 Task: Create a sub task System Test and UAT for the task  Fix issue causing incorrect data to be stored in the database in the project TowerLine , assign it to team member softage.10@softage.net and update the status of the sub task to  On Track  , set the priority of the sub task to Low.
Action: Mouse moved to (43, 351)
Screenshot: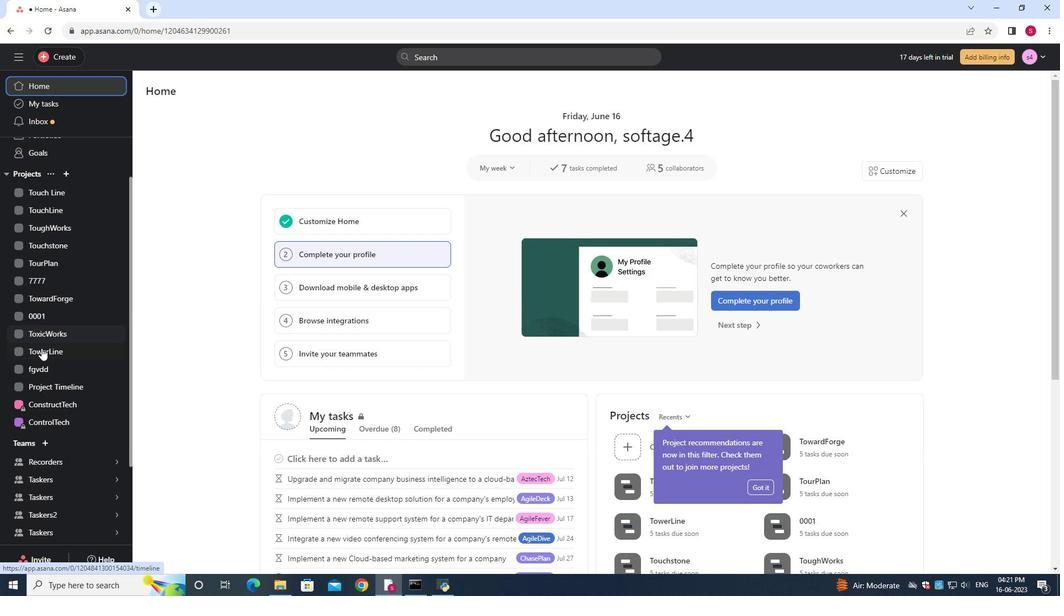 
Action: Mouse pressed left at (43, 351)
Screenshot: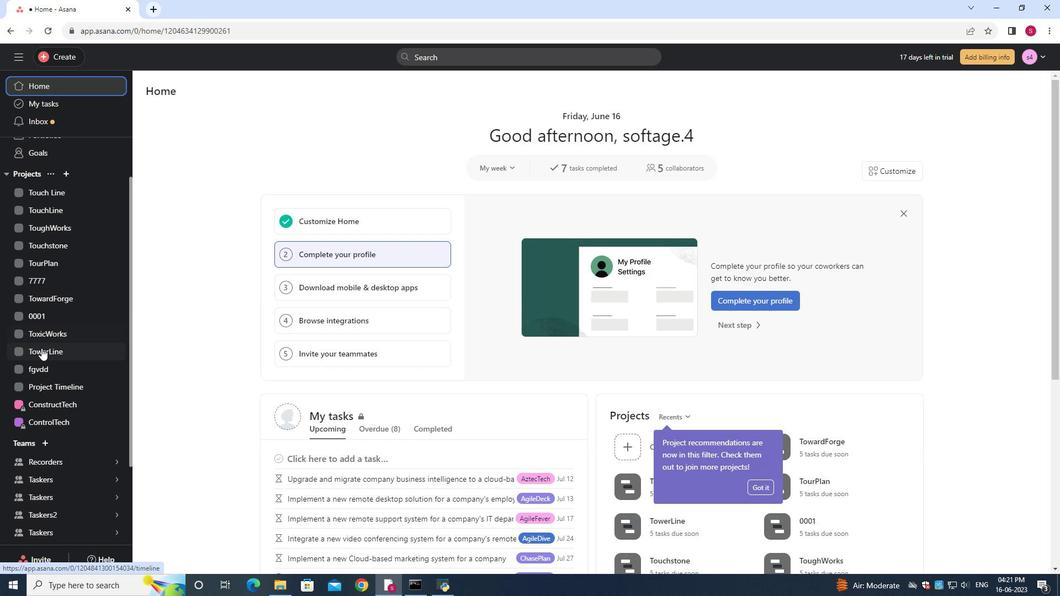 
Action: Mouse moved to (202, 114)
Screenshot: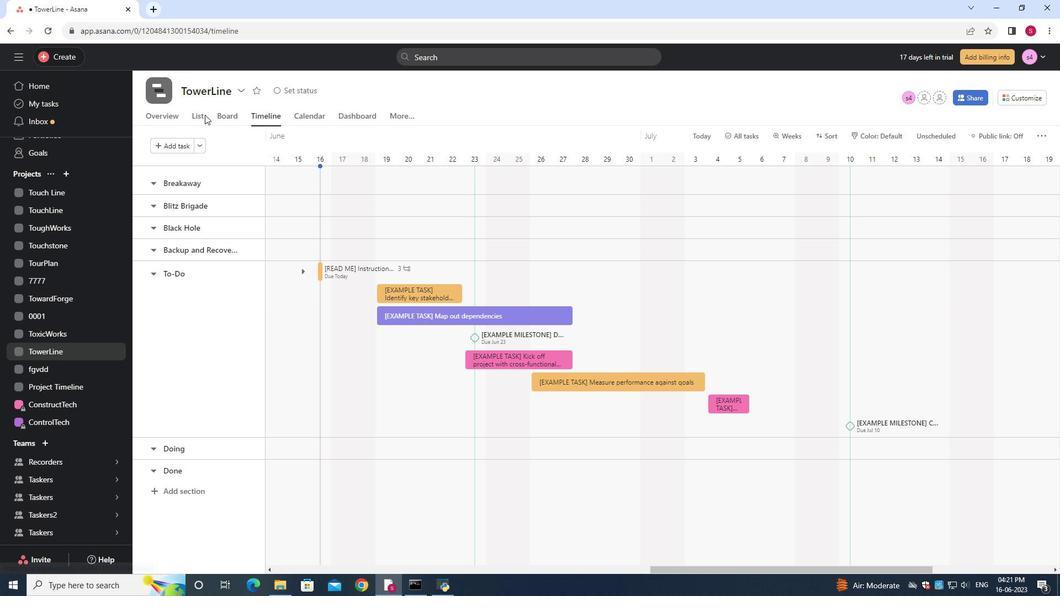 
Action: Mouse pressed left at (202, 114)
Screenshot: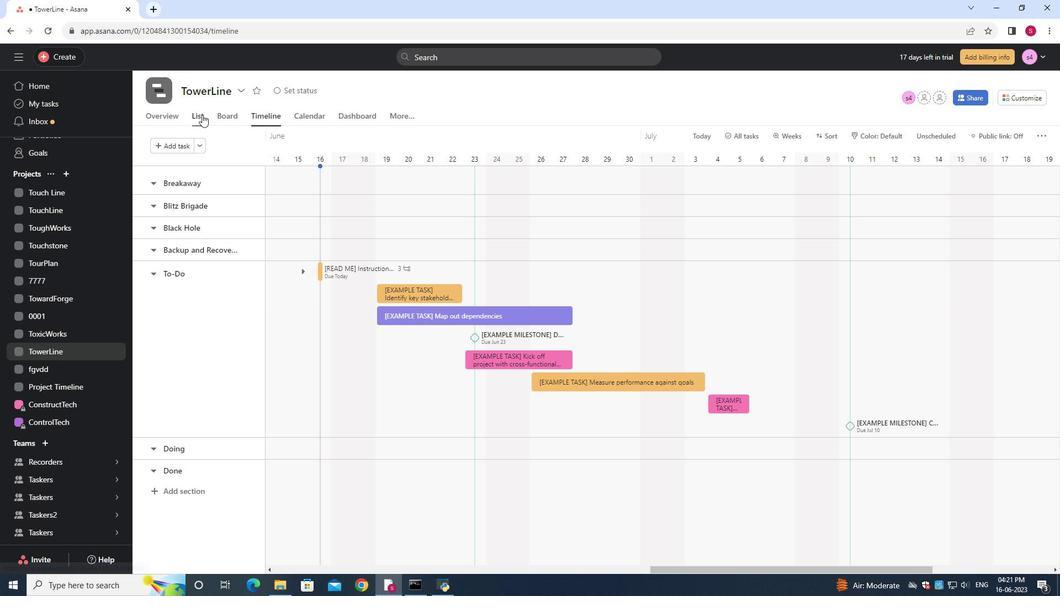 
Action: Mouse moved to (243, 207)
Screenshot: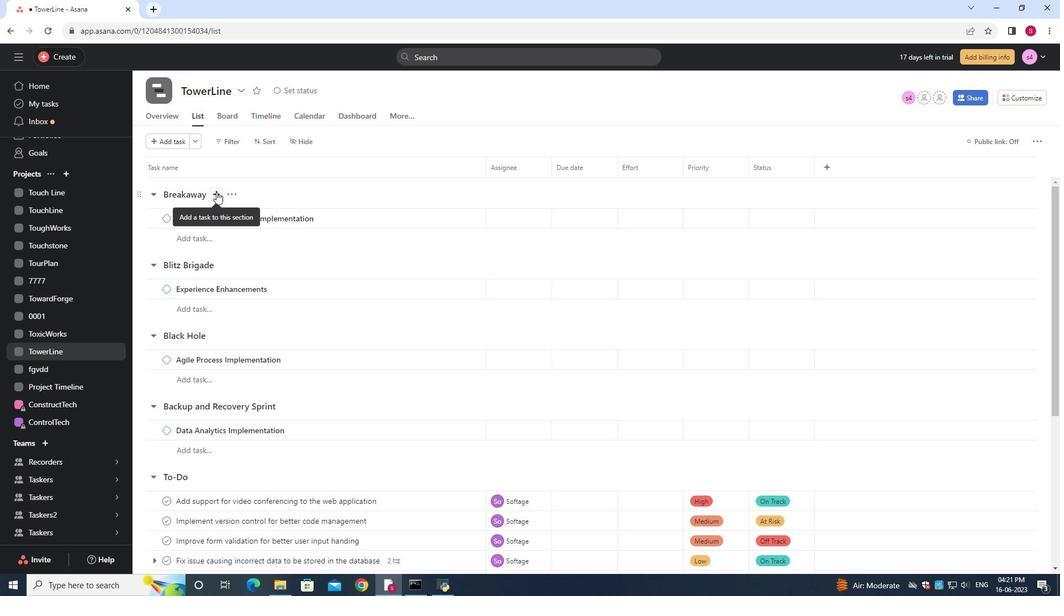 
Action: Mouse scrolled (243, 207) with delta (0, 0)
Screenshot: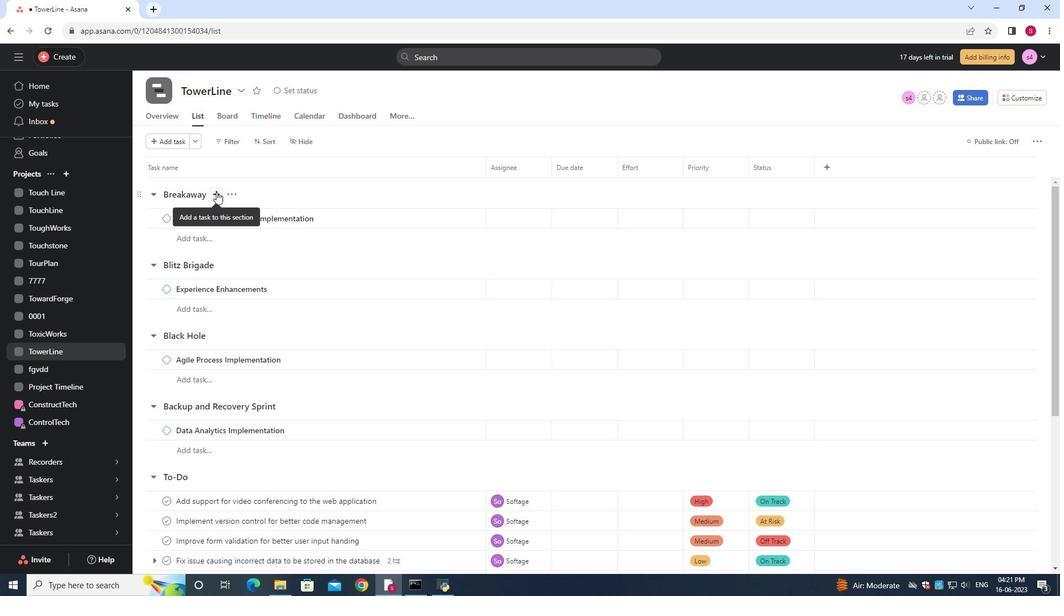 
Action: Mouse moved to (269, 227)
Screenshot: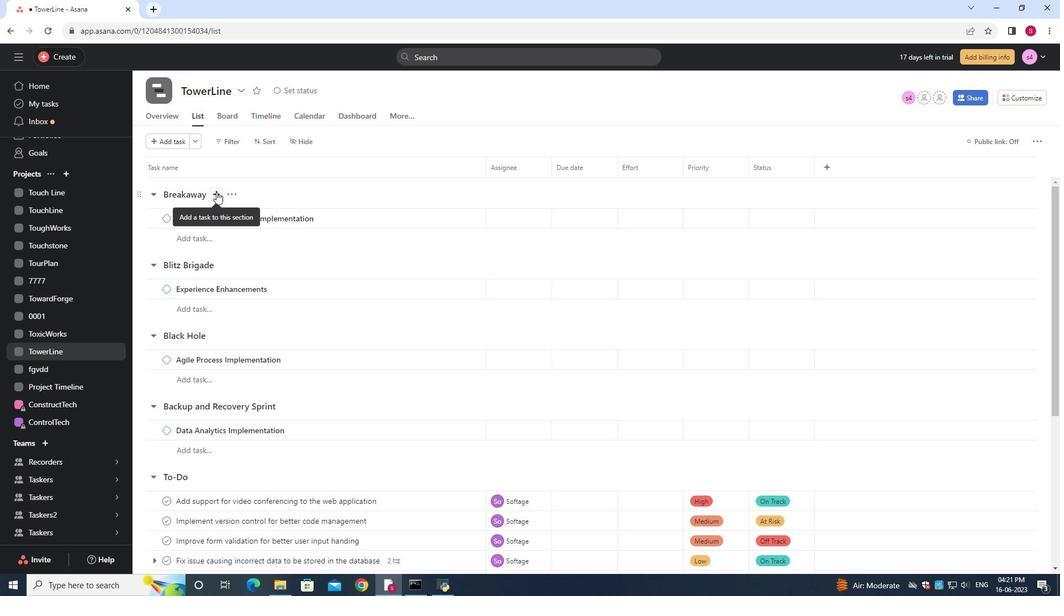 
Action: Mouse scrolled (269, 226) with delta (0, 0)
Screenshot: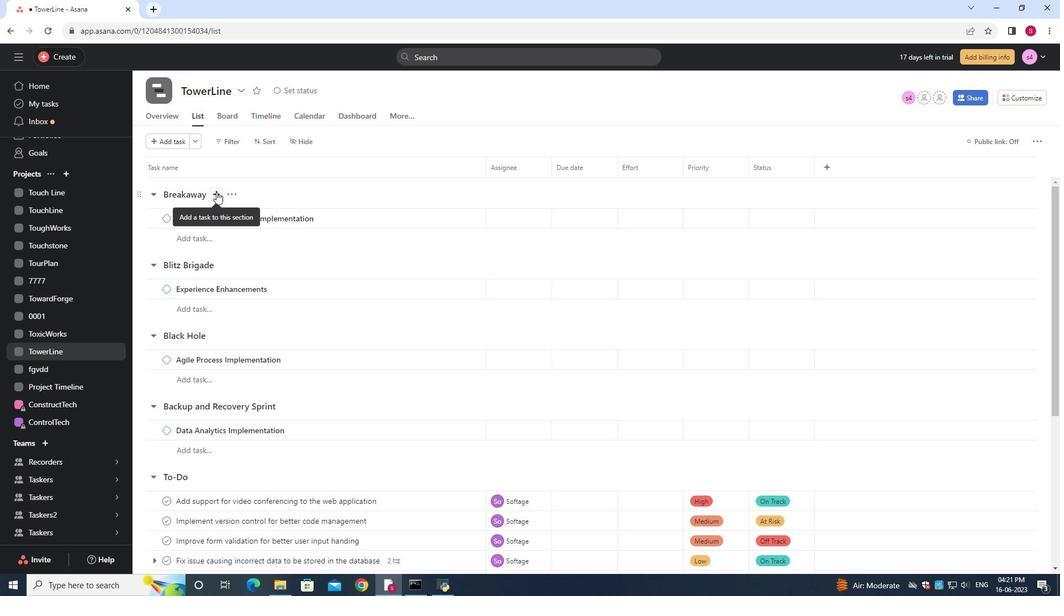 
Action: Mouse moved to (282, 239)
Screenshot: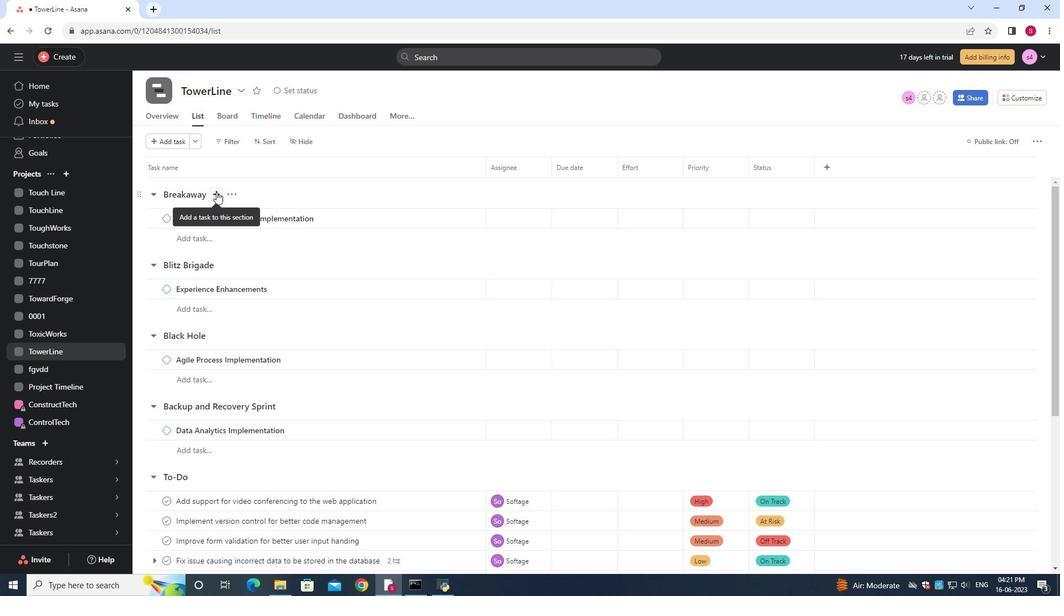 
Action: Mouse scrolled (281, 237) with delta (0, 0)
Screenshot: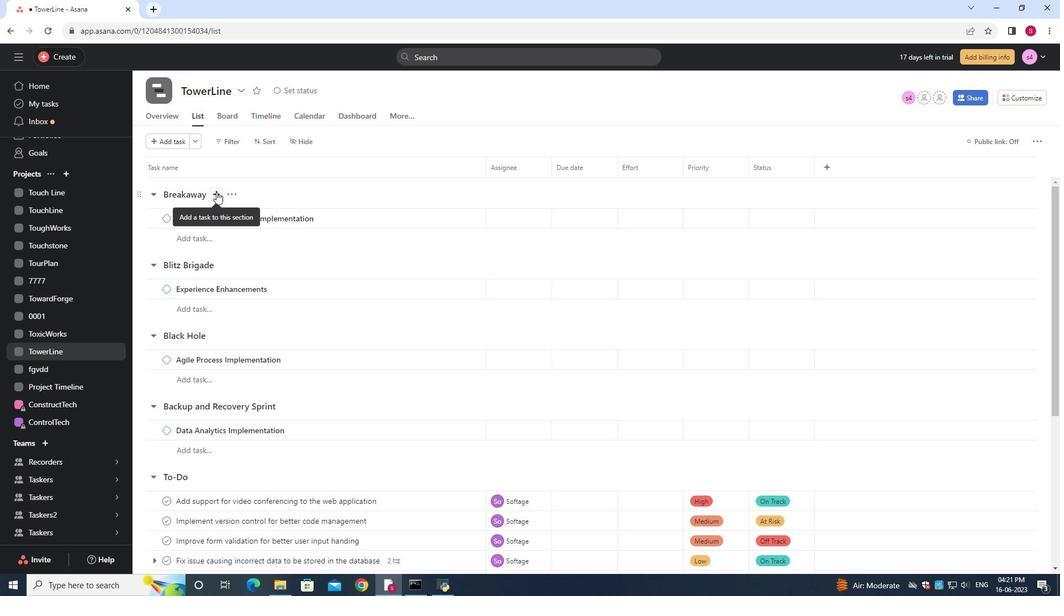 
Action: Mouse moved to (286, 239)
Screenshot: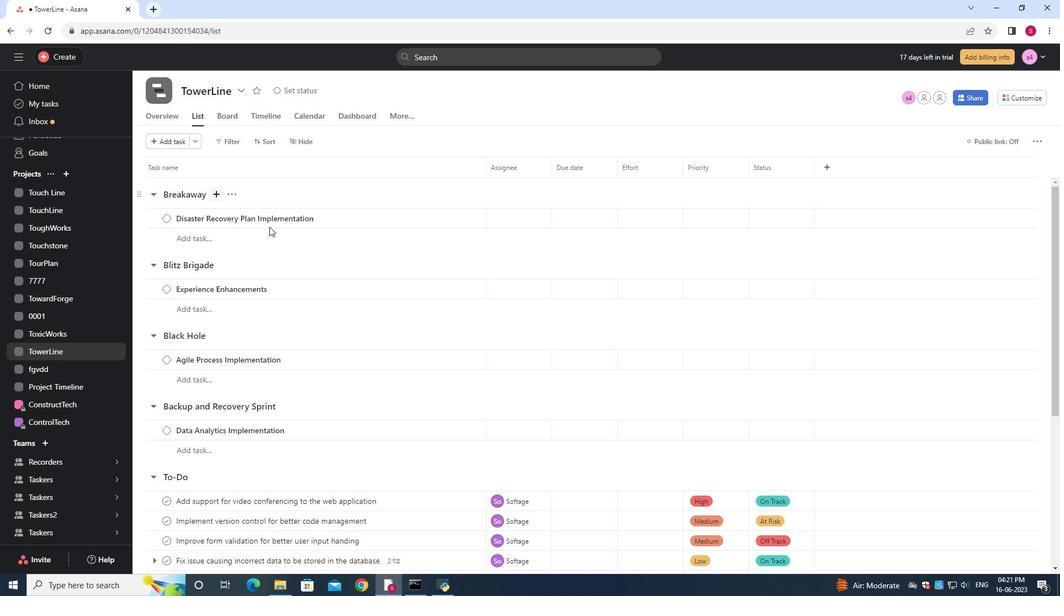 
Action: Mouse scrolled (284, 238) with delta (0, 0)
Screenshot: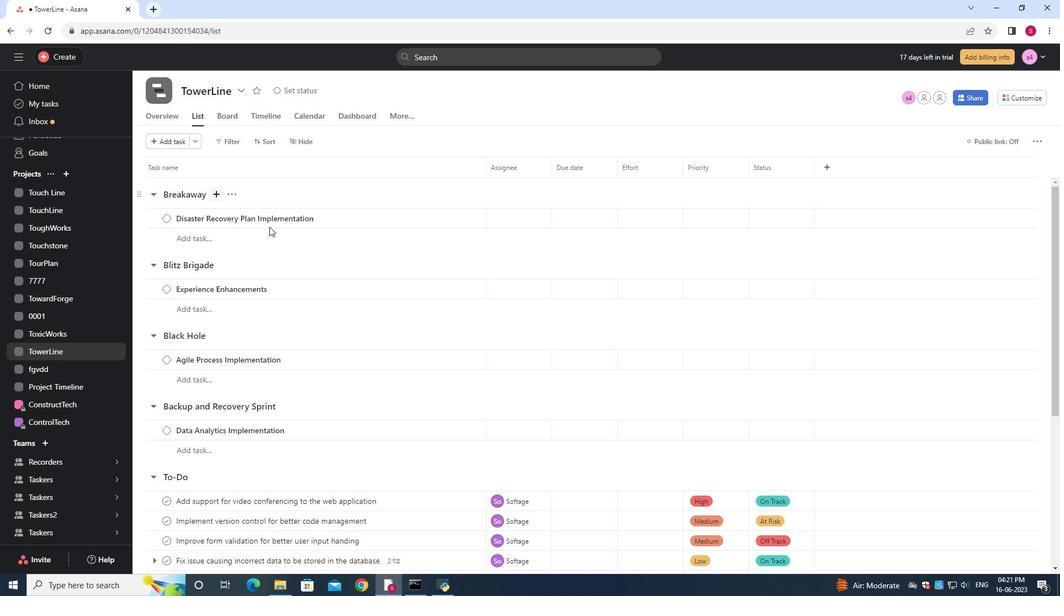
Action: Mouse moved to (291, 238)
Screenshot: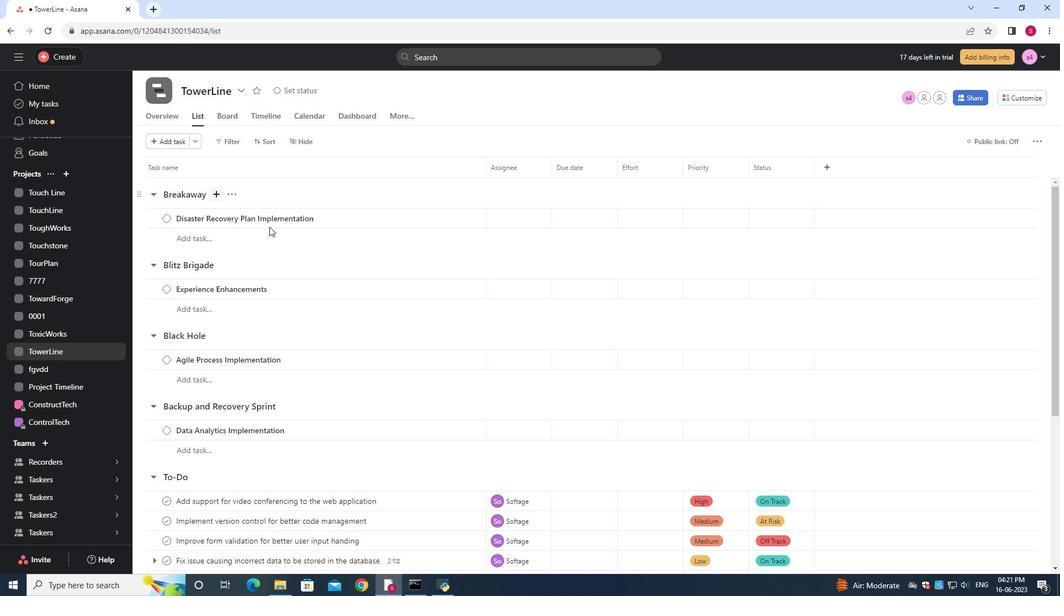 
Action: Mouse scrolled (287, 239) with delta (0, 0)
Screenshot: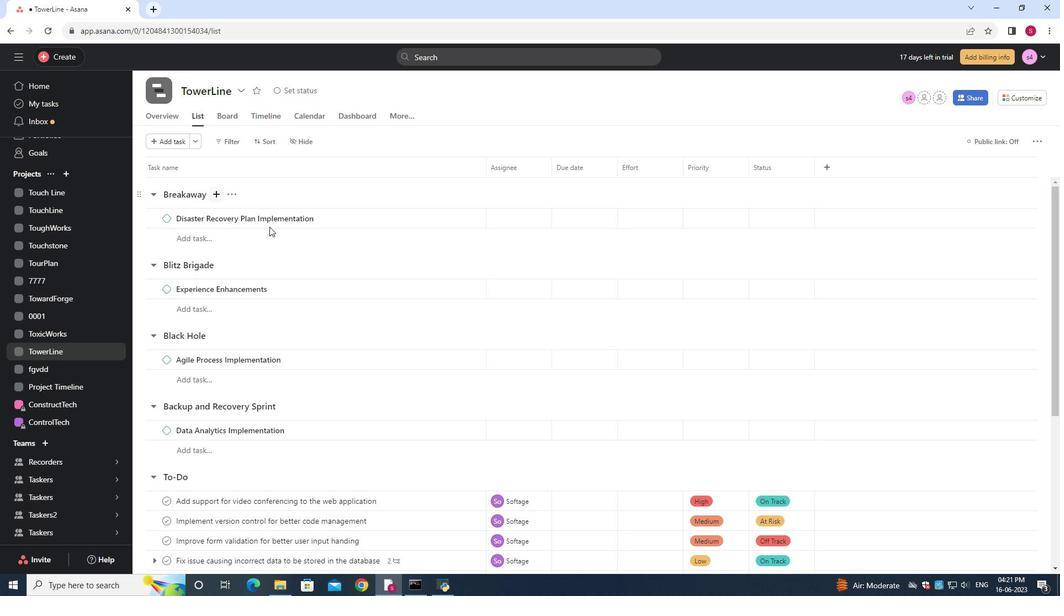 
Action: Mouse moved to (476, 303)
Screenshot: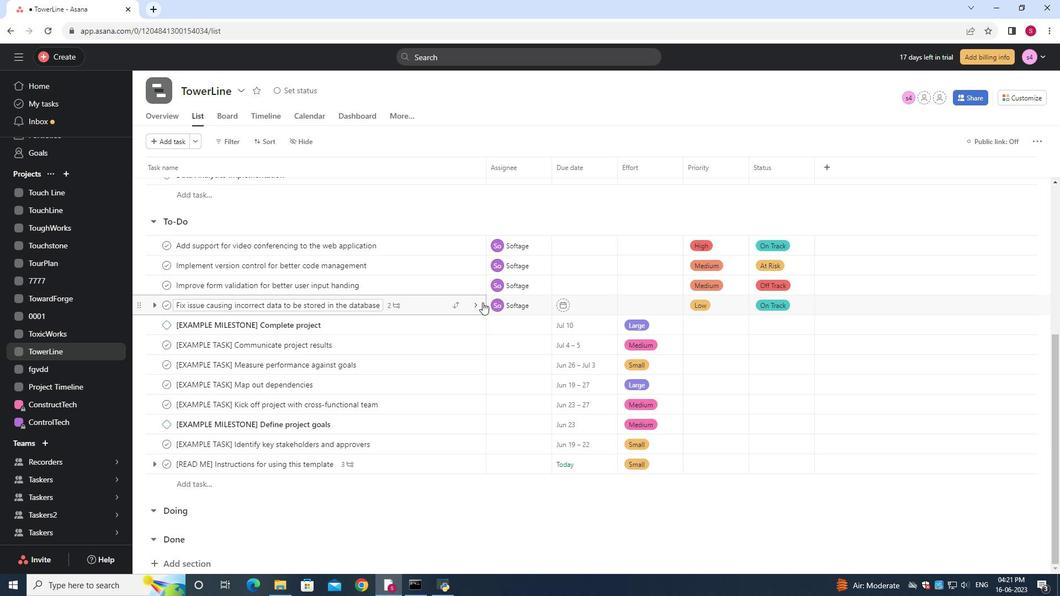 
Action: Mouse pressed left at (476, 303)
Screenshot: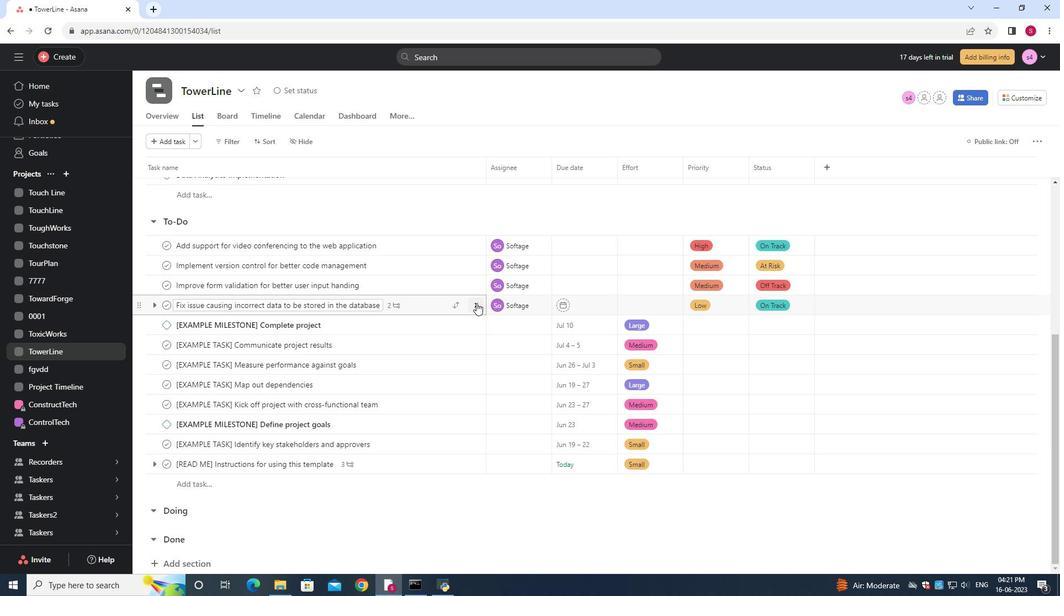 
Action: Mouse moved to (852, 336)
Screenshot: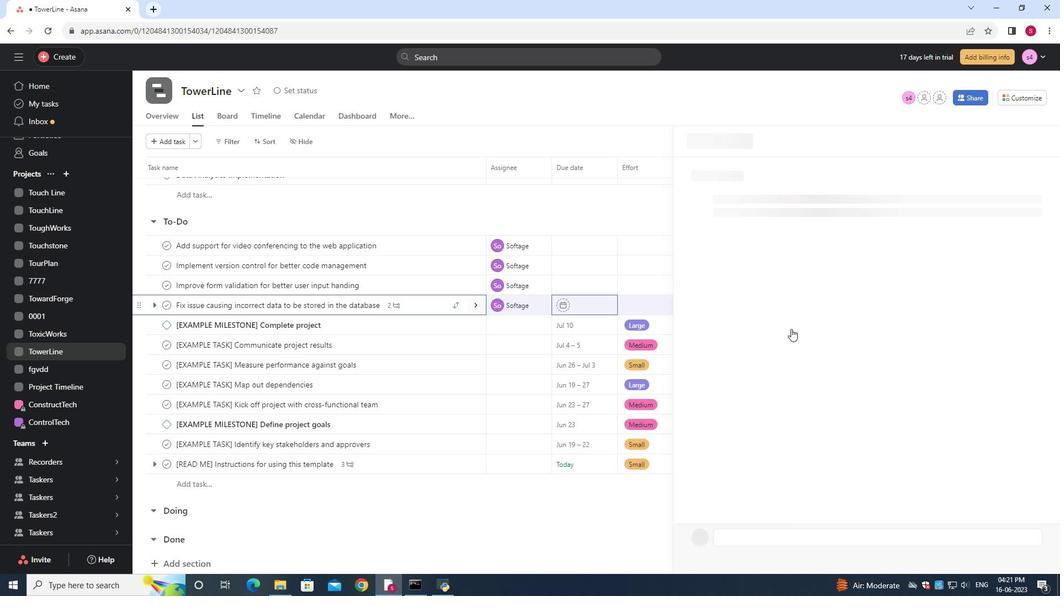 
Action: Mouse scrolled (852, 335) with delta (0, 0)
Screenshot: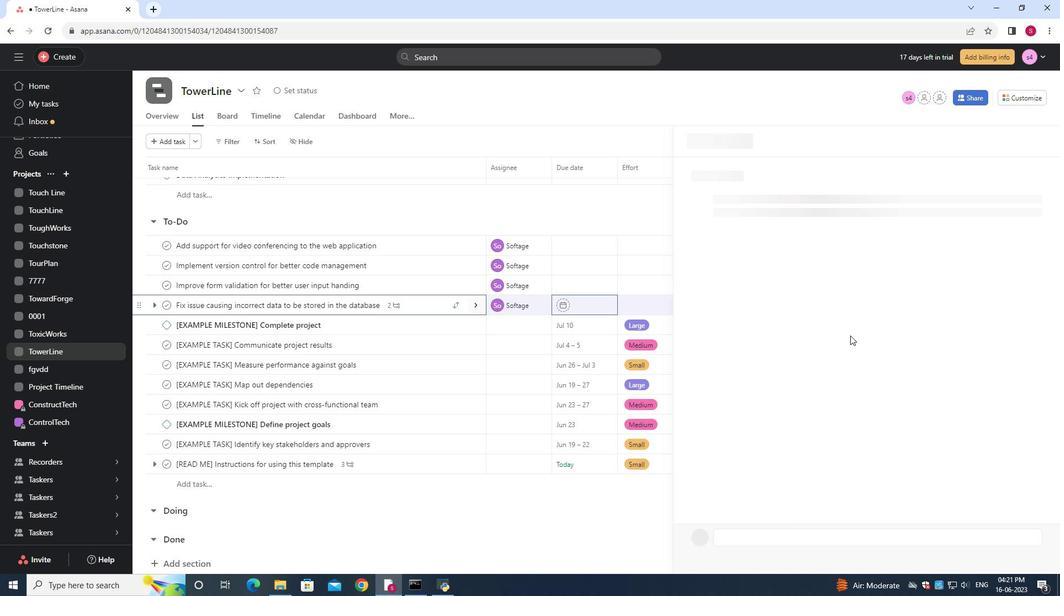 
Action: Mouse moved to (851, 336)
Screenshot: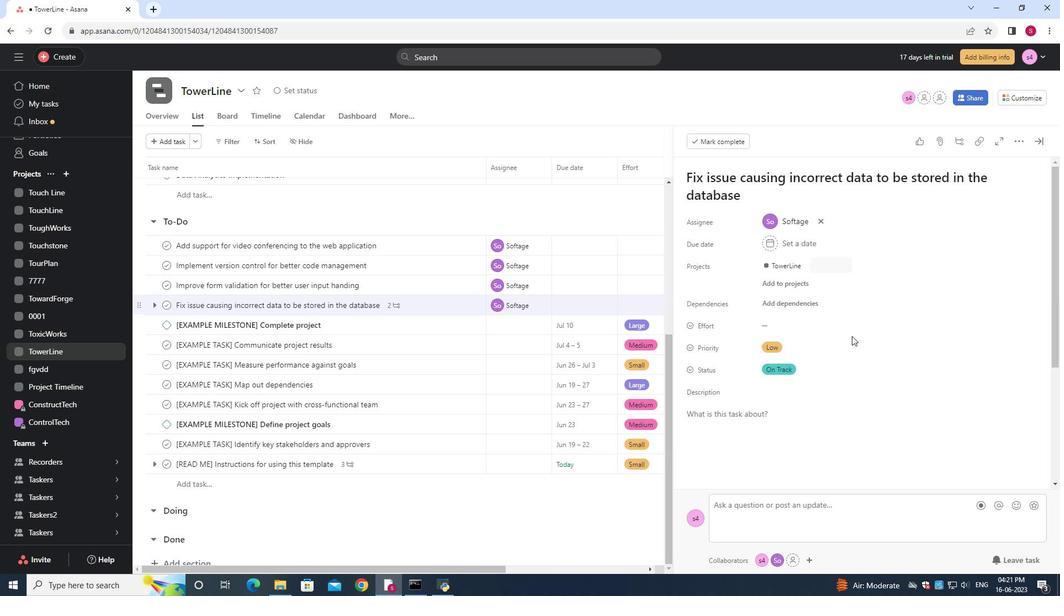 
Action: Mouse scrolled (851, 335) with delta (0, 0)
Screenshot: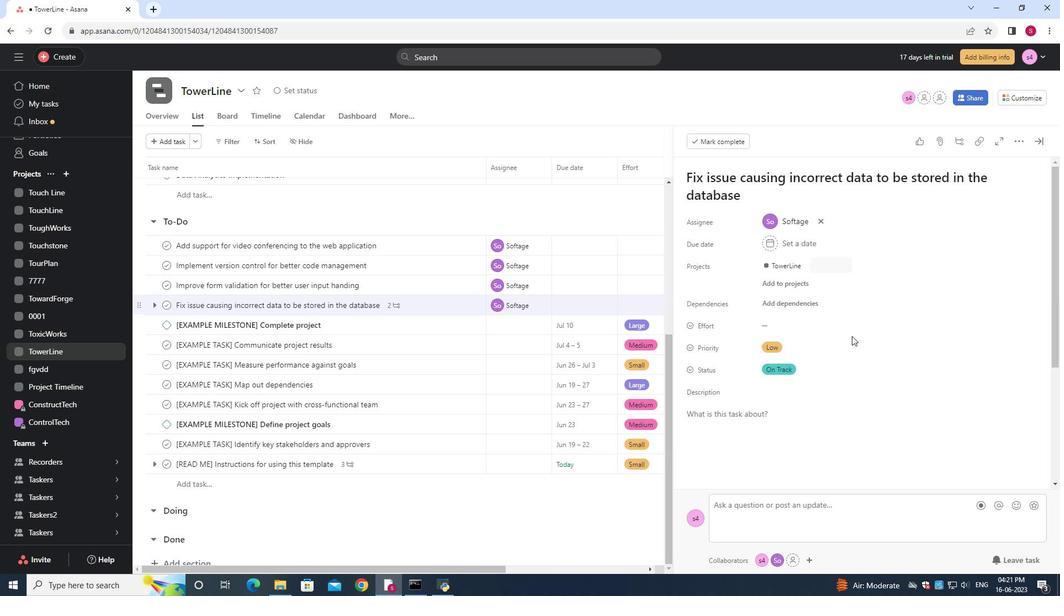 
Action: Mouse moved to (851, 336)
Screenshot: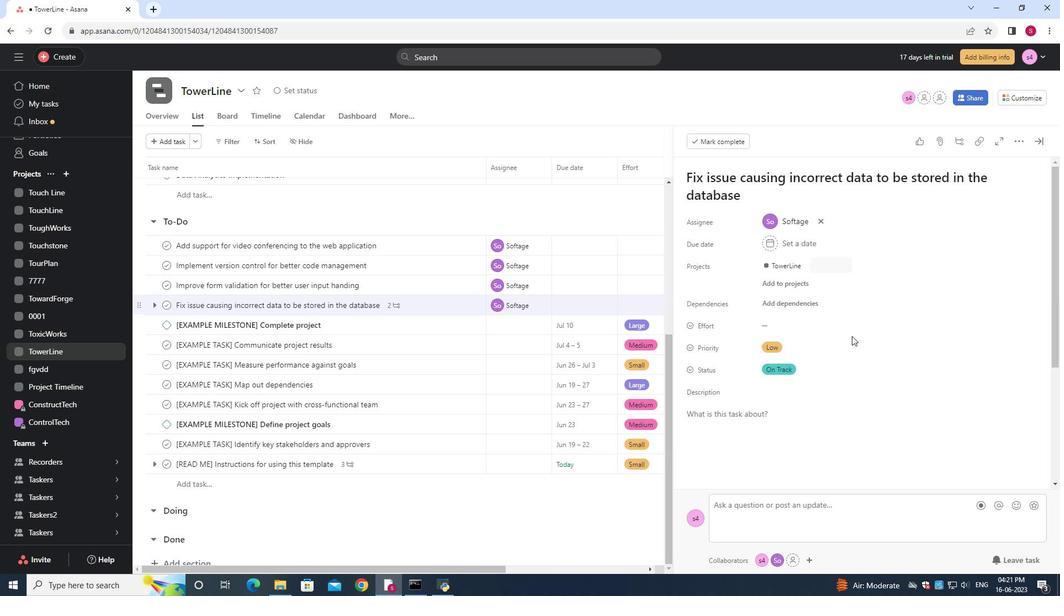 
Action: Mouse scrolled (851, 335) with delta (0, 0)
Screenshot: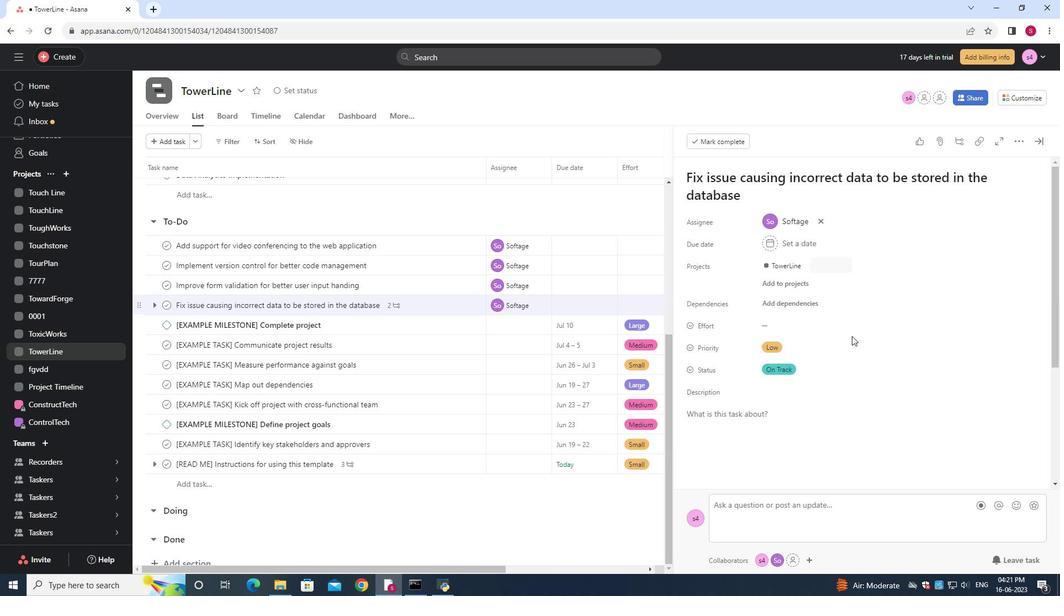 
Action: Mouse moved to (850, 336)
Screenshot: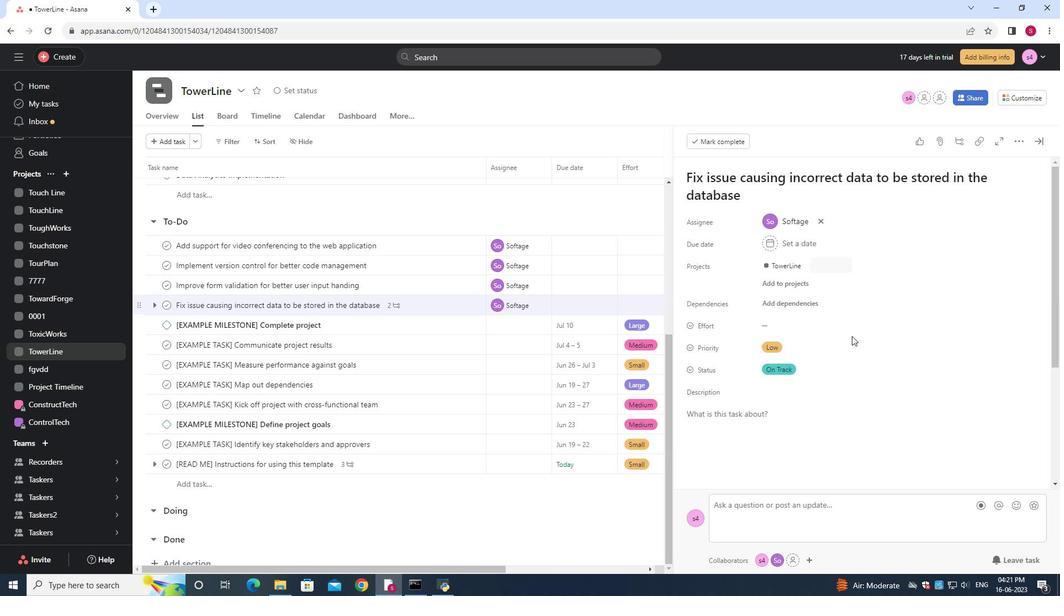 
Action: Mouse scrolled (851, 335) with delta (0, 0)
Screenshot: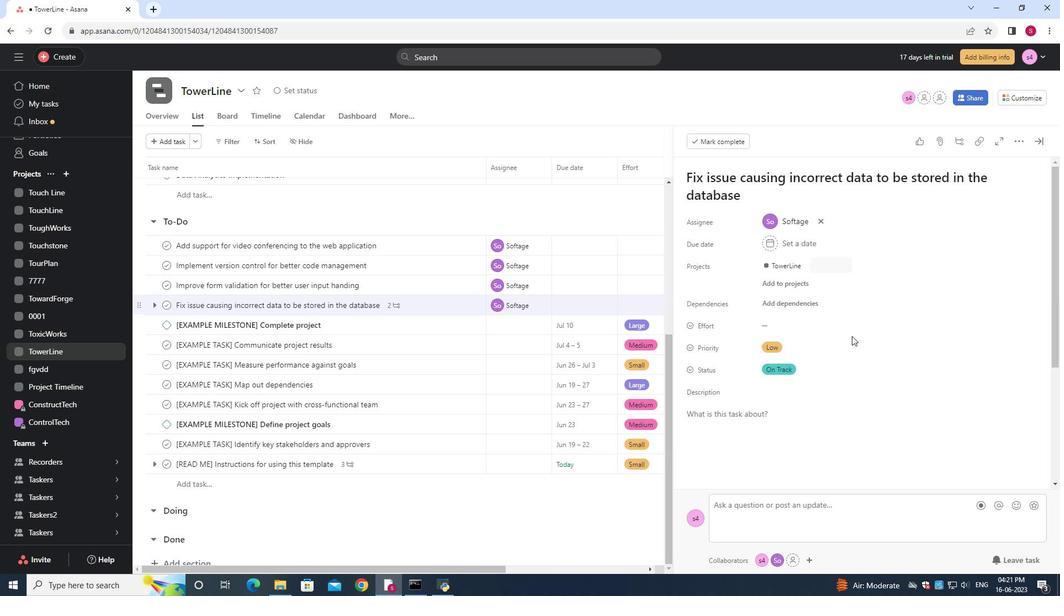 
Action: Mouse moved to (850, 336)
Screenshot: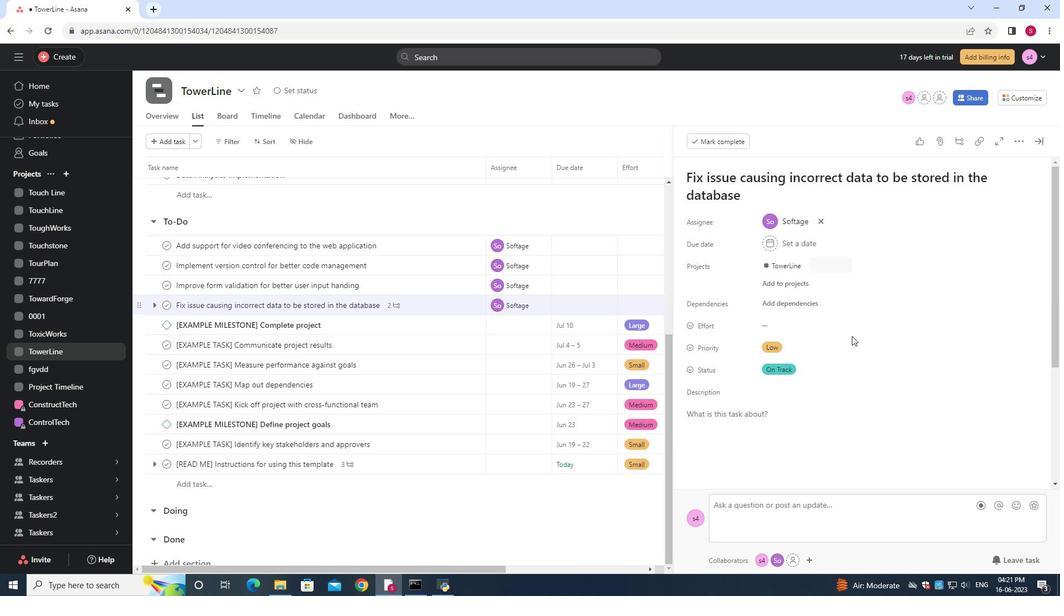 
Action: Mouse scrolled (850, 335) with delta (0, 0)
Screenshot: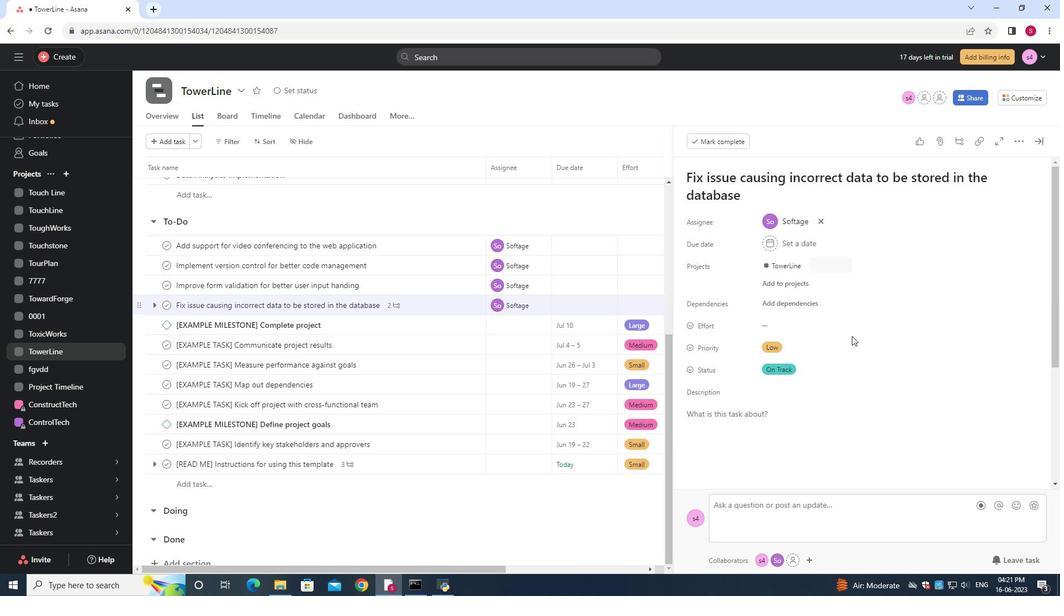 
Action: Mouse moved to (849, 335)
Screenshot: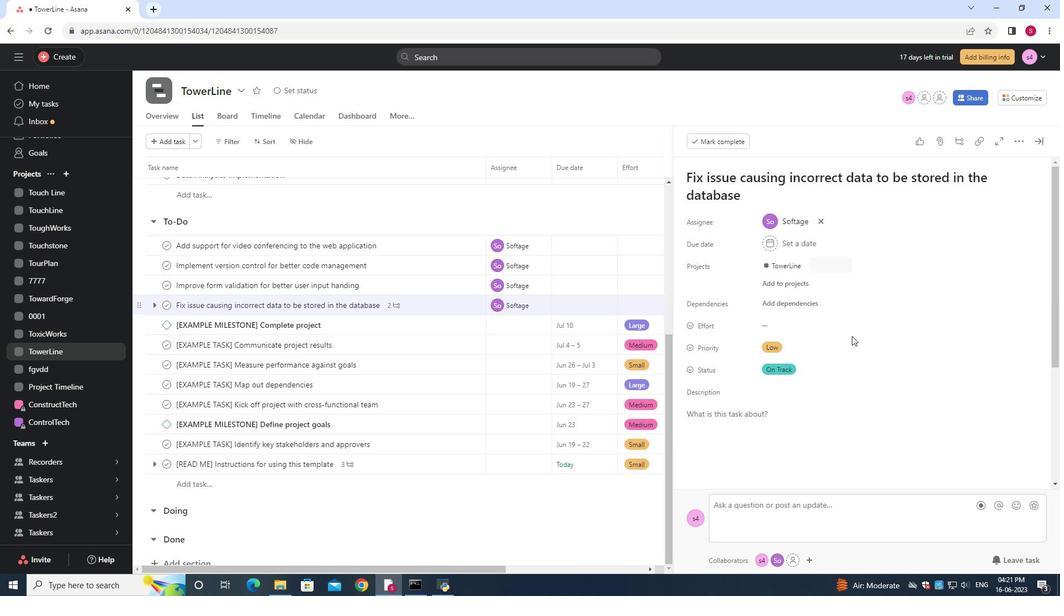 
Action: Mouse scrolled (850, 335) with delta (0, 0)
Screenshot: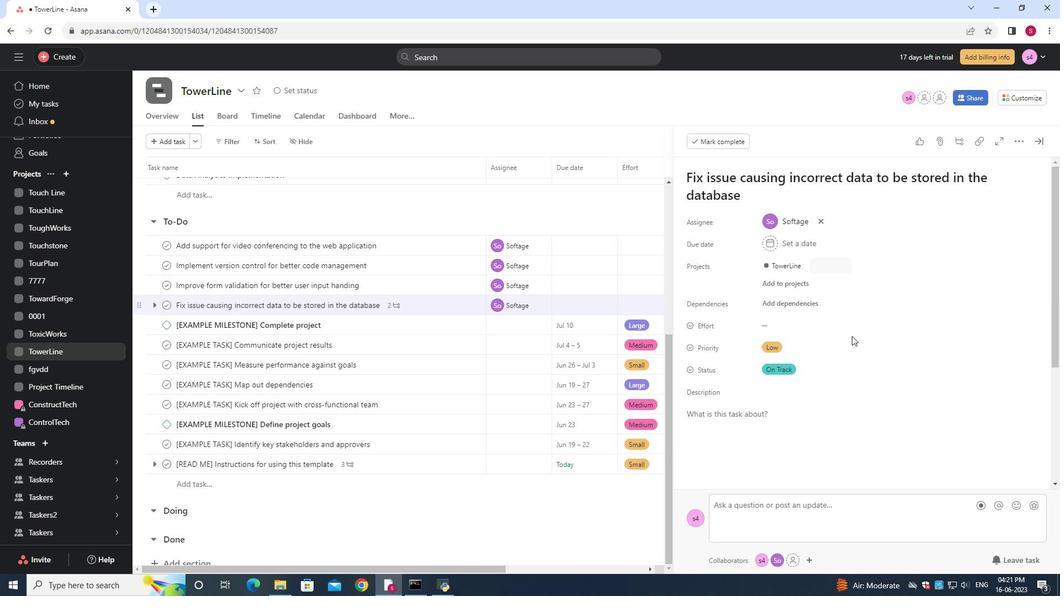 
Action: Mouse moved to (842, 333)
Screenshot: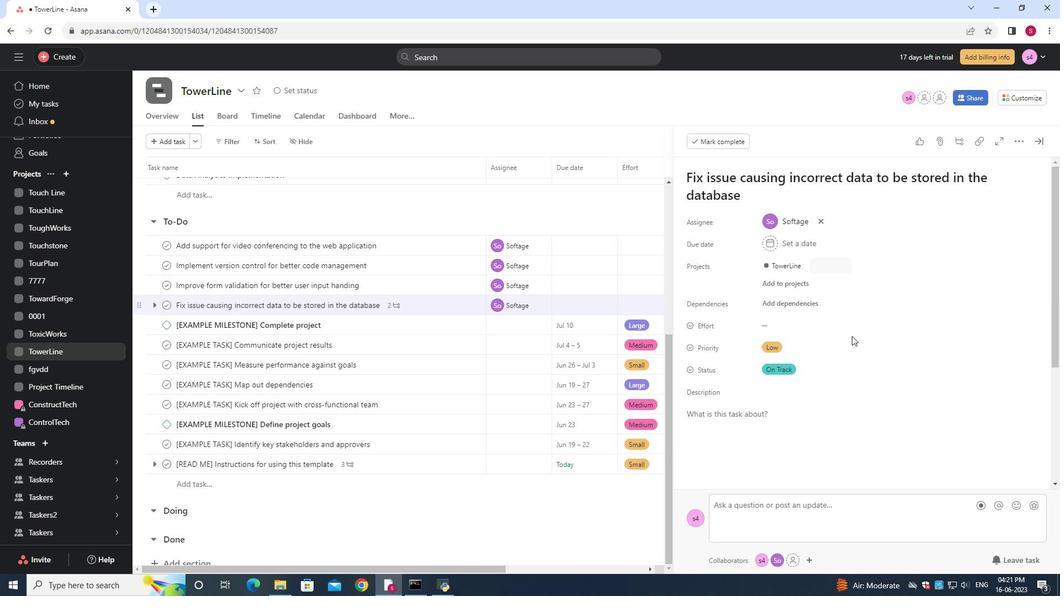 
Action: Mouse scrolled (848, 334) with delta (0, 0)
Screenshot: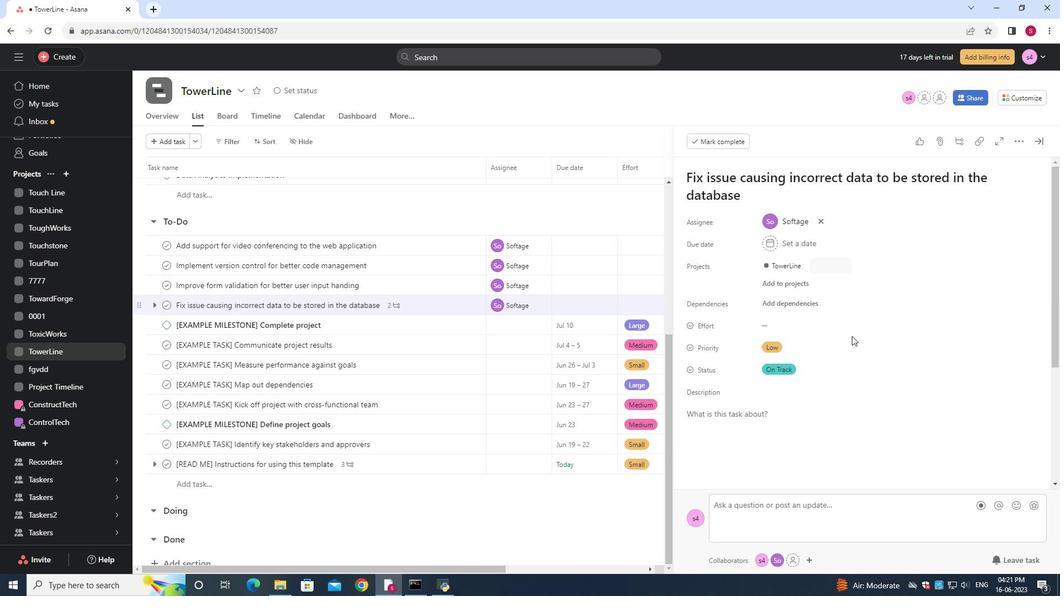 
Action: Mouse moved to (781, 346)
Screenshot: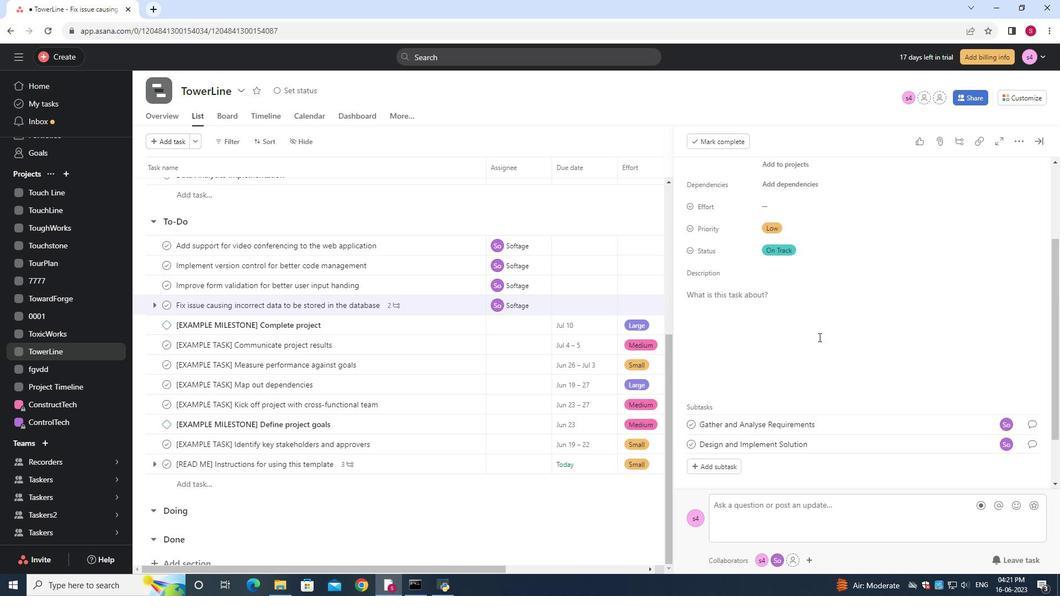 
Action: Mouse scrolled (781, 346) with delta (0, 0)
Screenshot: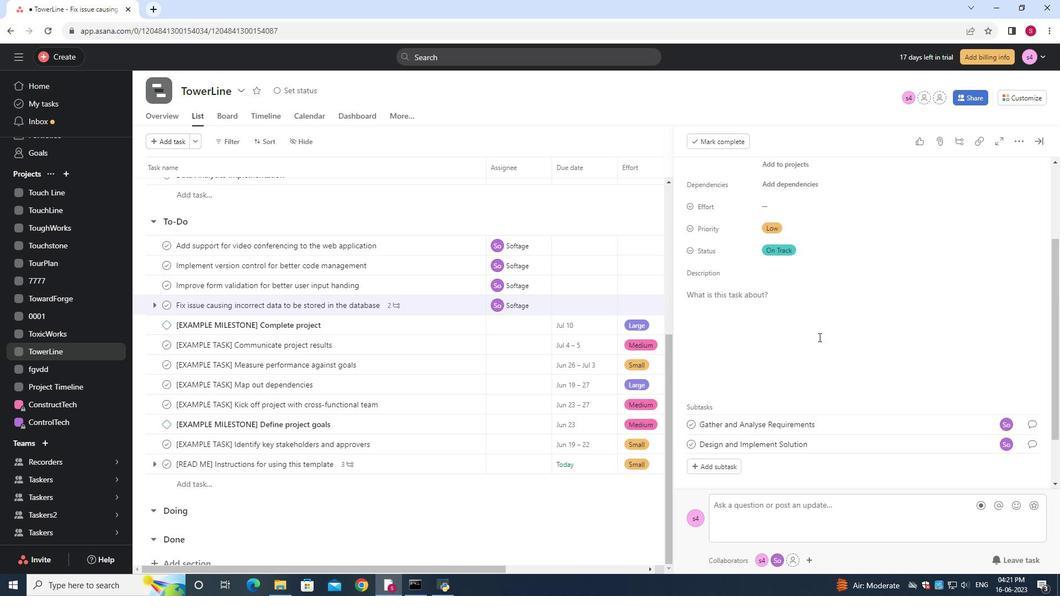 
Action: Mouse moved to (781, 348)
Screenshot: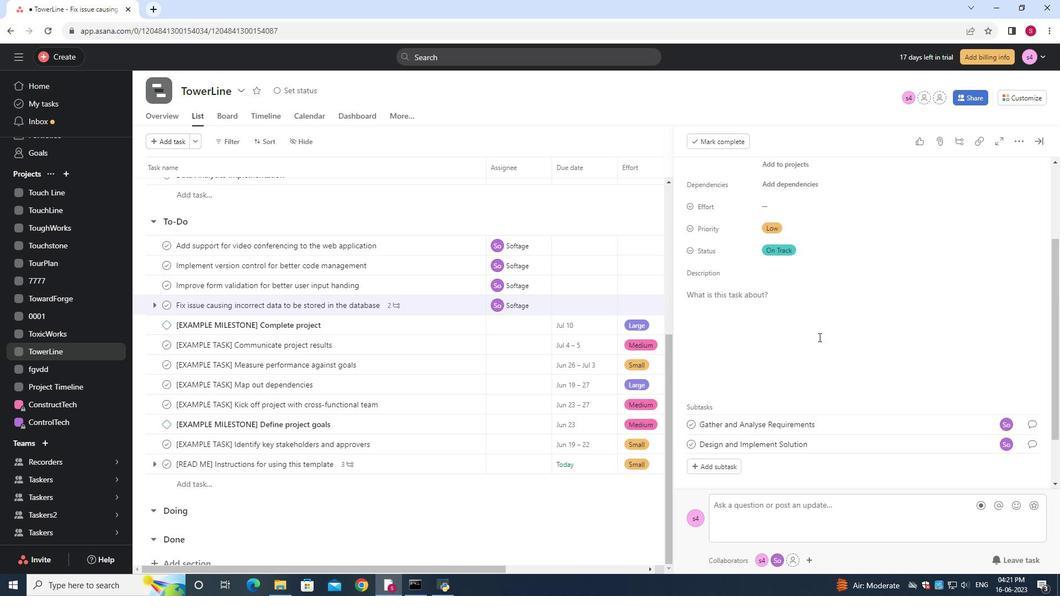 
Action: Mouse scrolled (781, 347) with delta (0, 0)
Screenshot: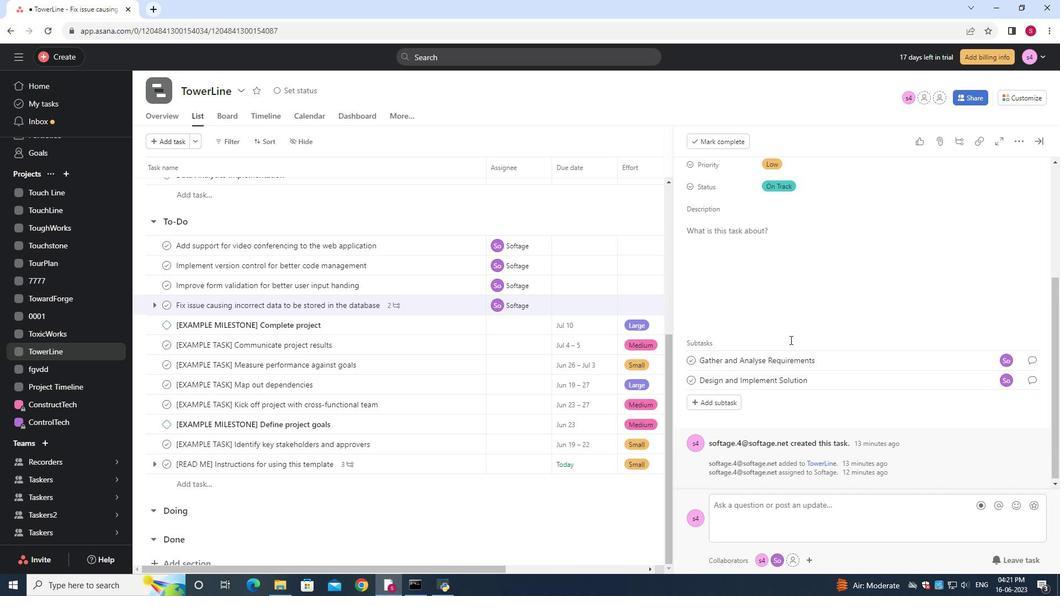 
Action: Mouse moved to (781, 348)
Screenshot: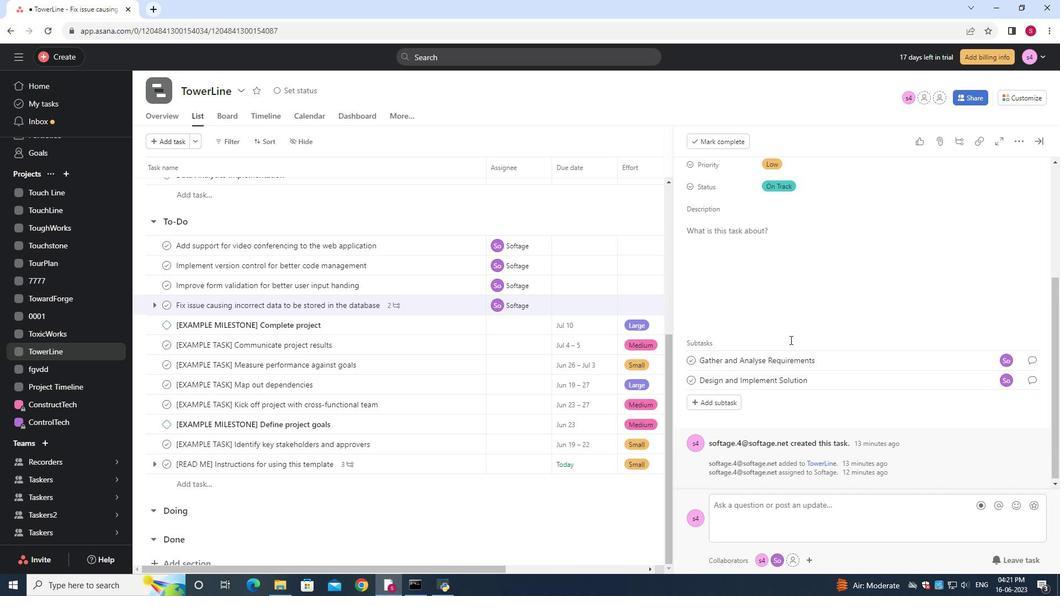 
Action: Mouse scrolled (781, 348) with delta (0, 0)
Screenshot: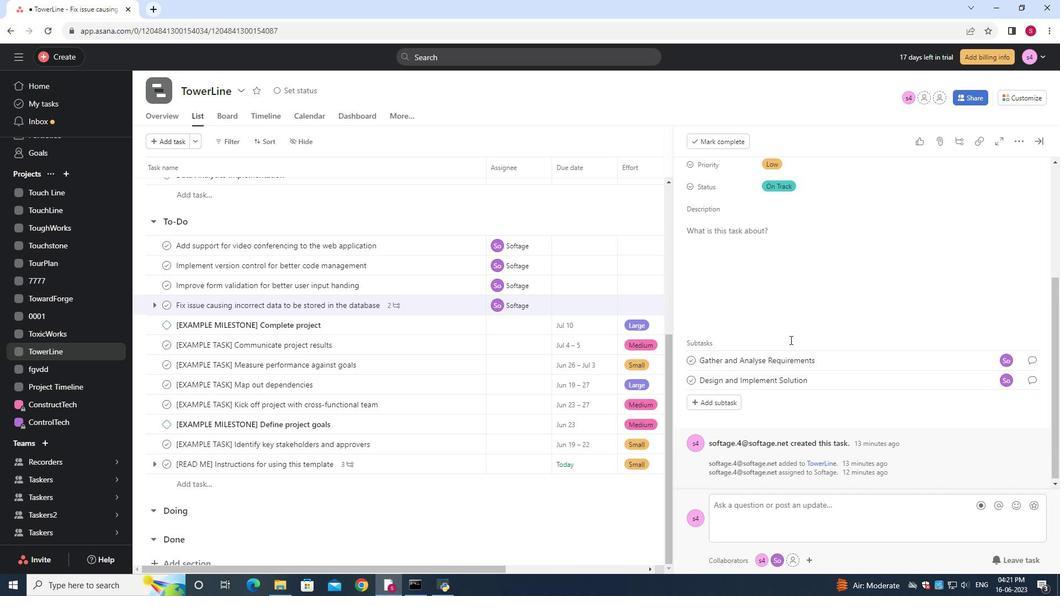 
Action: Mouse moved to (781, 349)
Screenshot: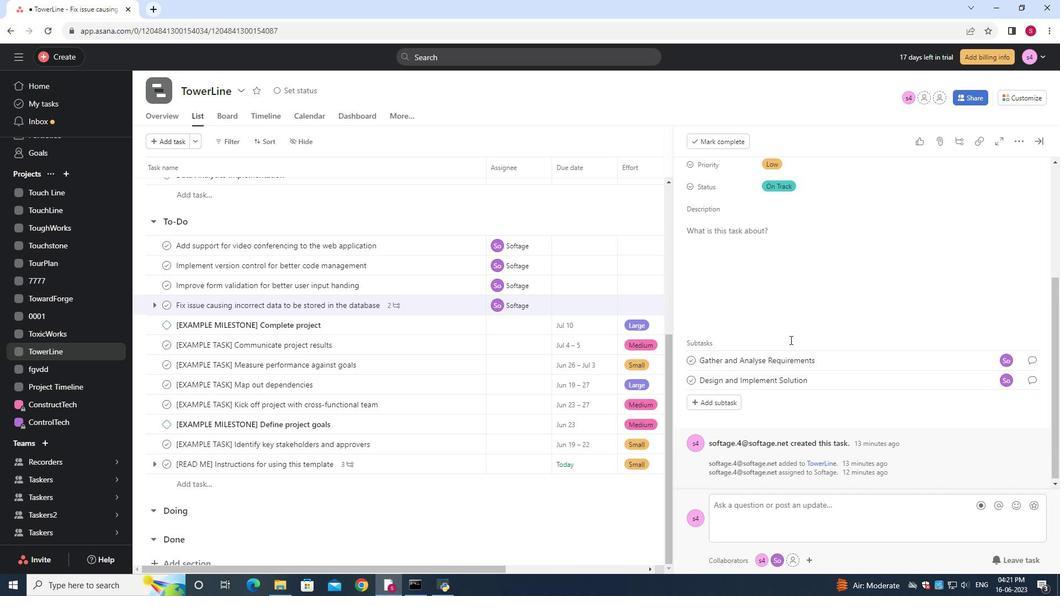 
Action: Mouse scrolled (781, 348) with delta (0, 0)
Screenshot: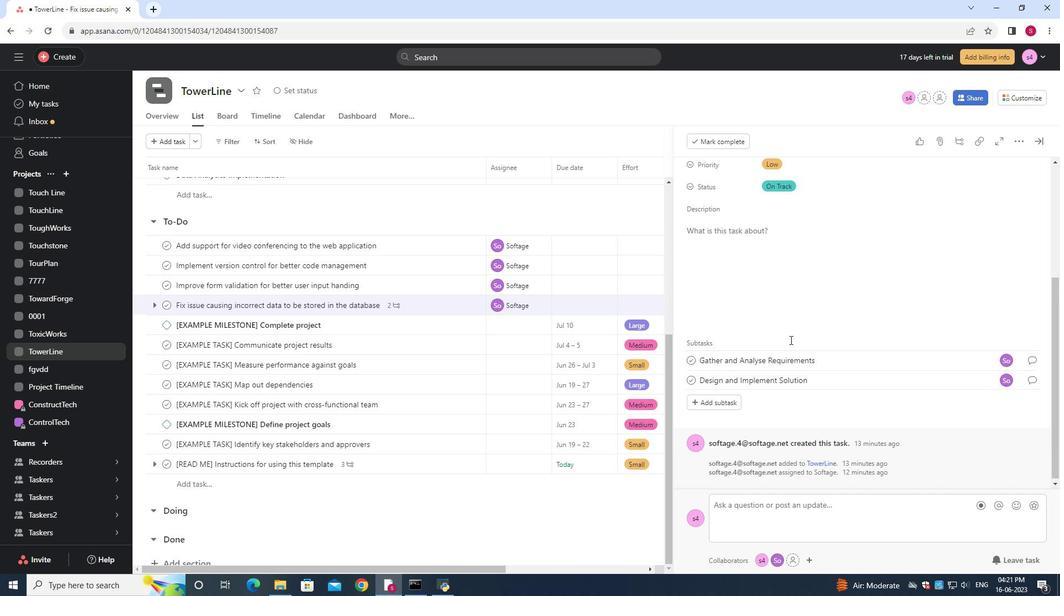 
Action: Mouse moved to (781, 349)
Screenshot: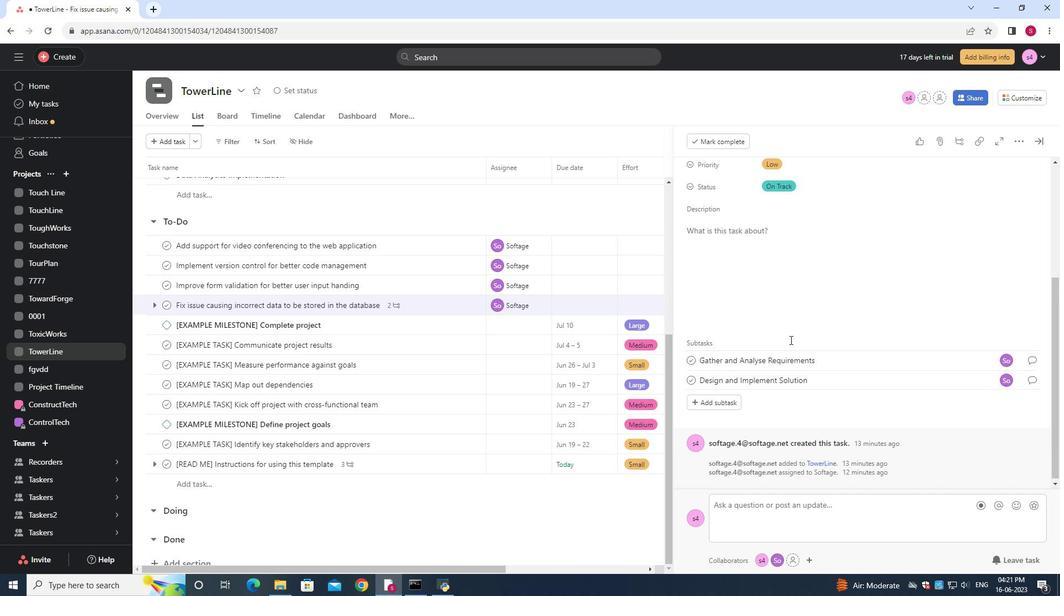 
Action: Mouse scrolled (781, 348) with delta (0, 0)
Screenshot: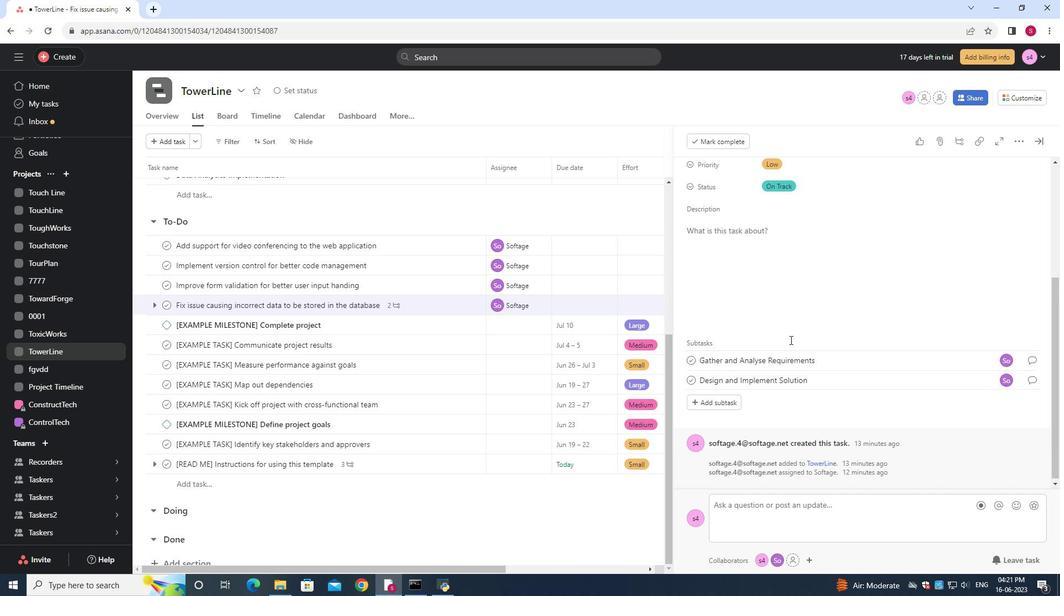 
Action: Mouse scrolled (781, 348) with delta (0, 0)
Screenshot: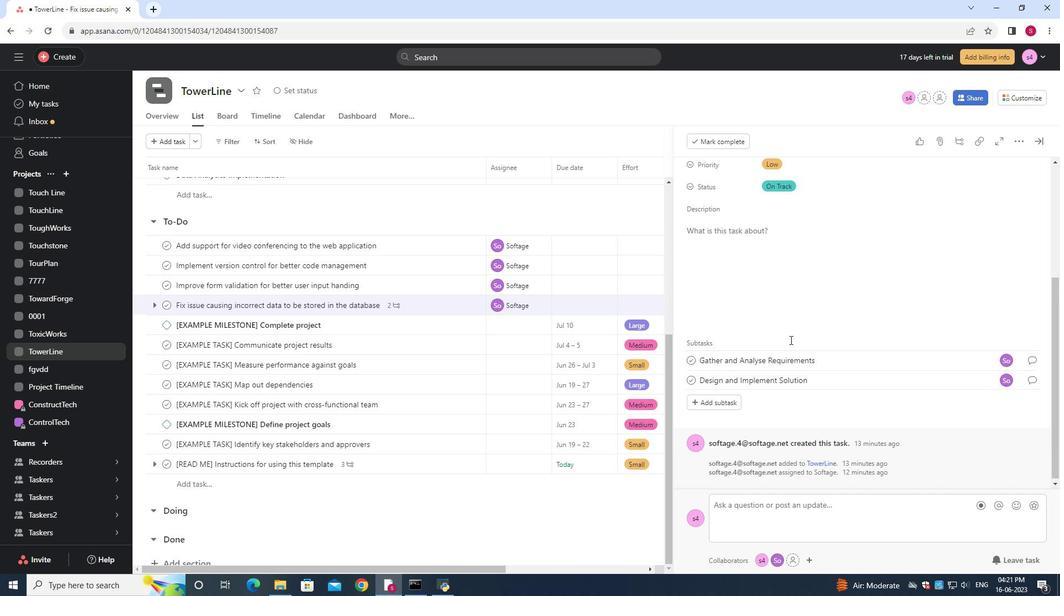 
Action: Mouse moved to (716, 397)
Screenshot: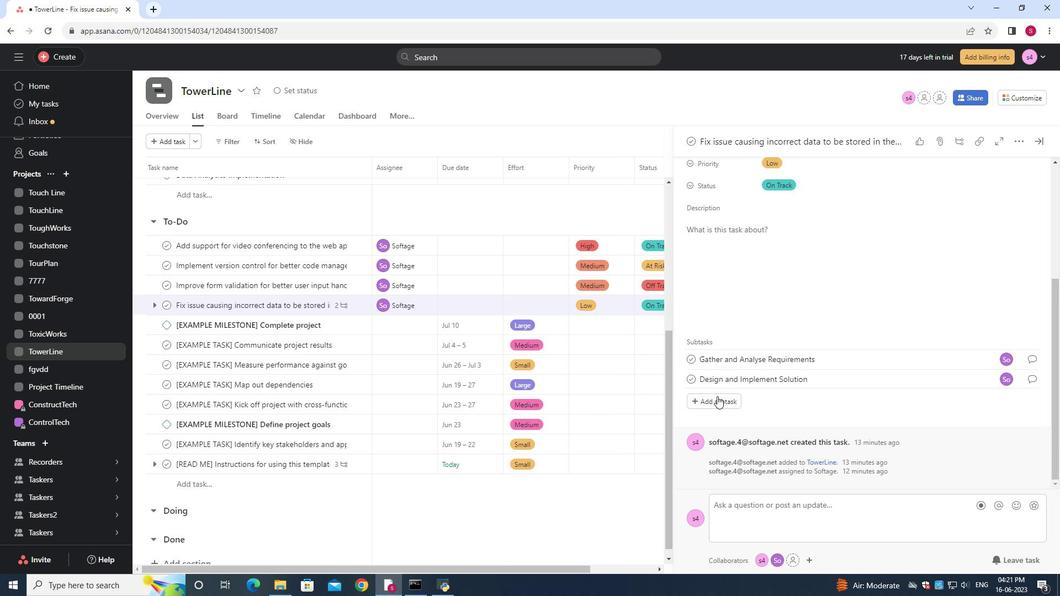 
Action: Mouse pressed left at (716, 397)
Screenshot: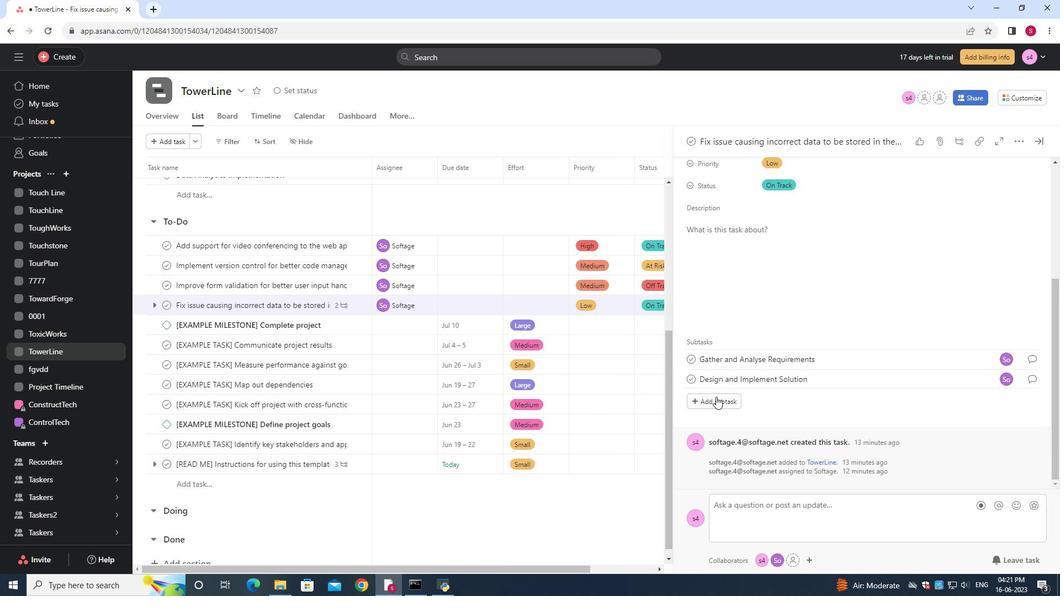 
Action: Key pressed <Key.shift>System<Key.space><Key.shift><Key.shift>Test<Key.space>and<Key.space><Key.shift>UAT
Screenshot: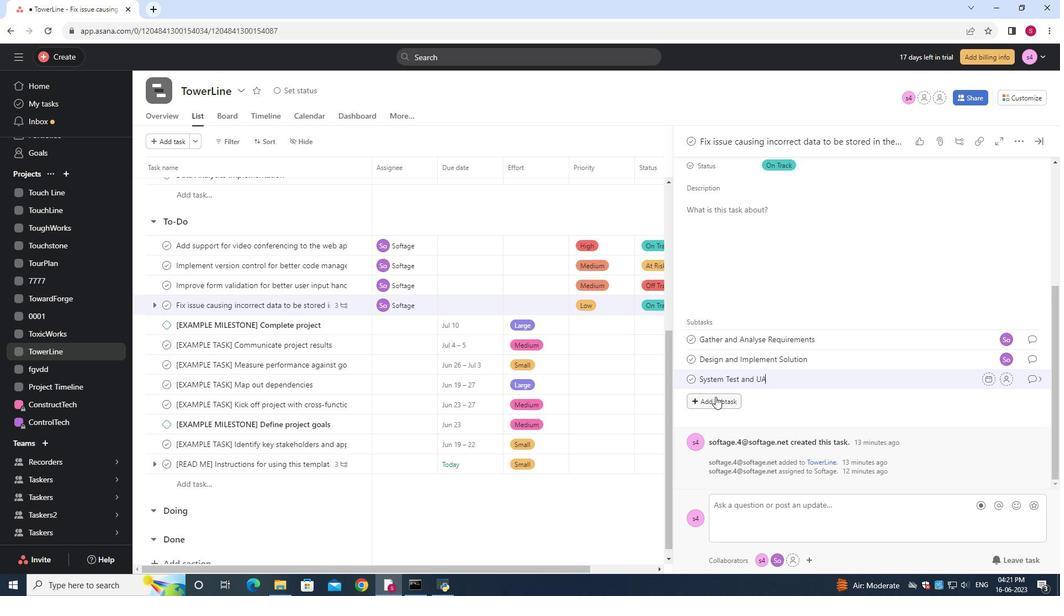 
Action: Mouse moved to (1003, 379)
Screenshot: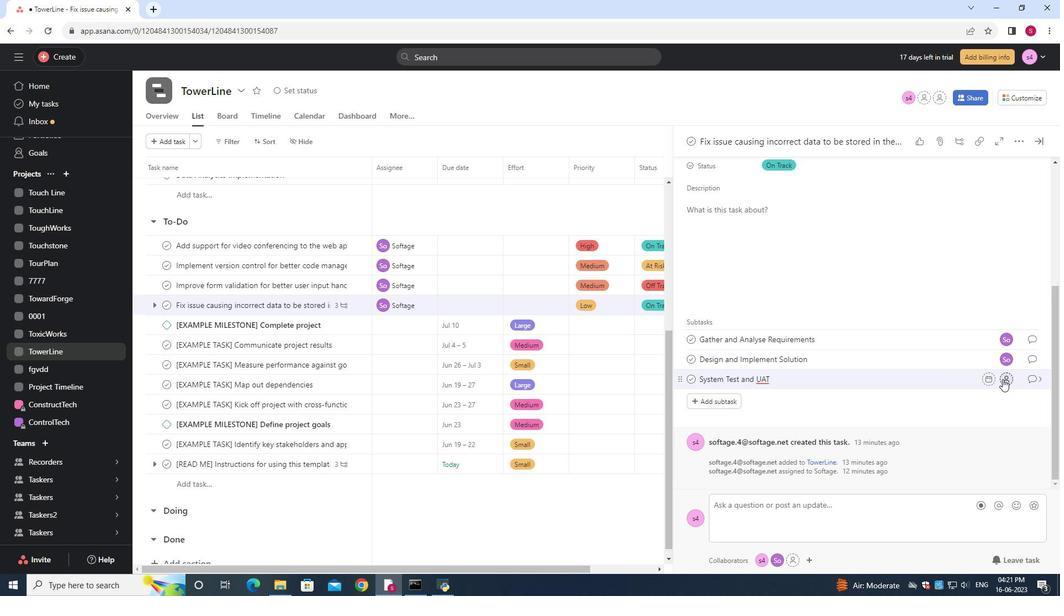 
Action: Mouse pressed left at (1003, 379)
Screenshot: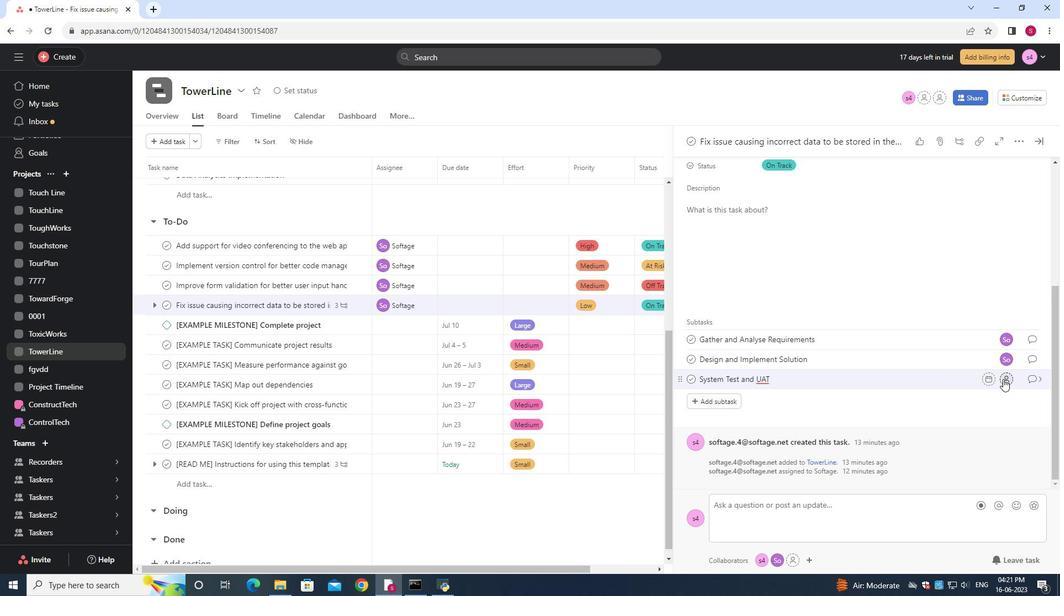 
Action: Key pressed softage.10<Key.shift>@softage.net
Screenshot: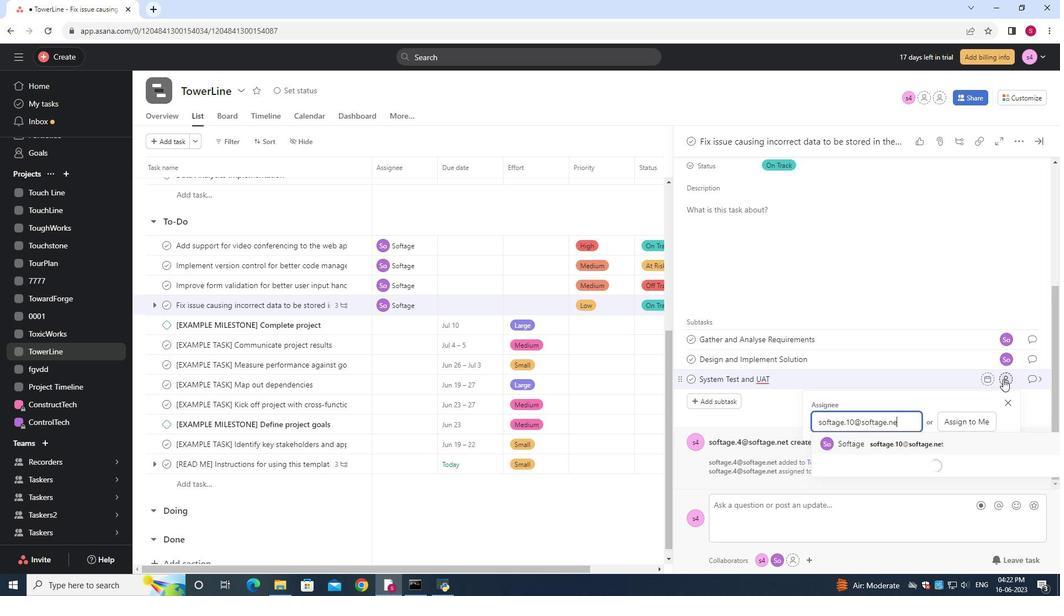 
Action: Mouse moved to (897, 441)
Screenshot: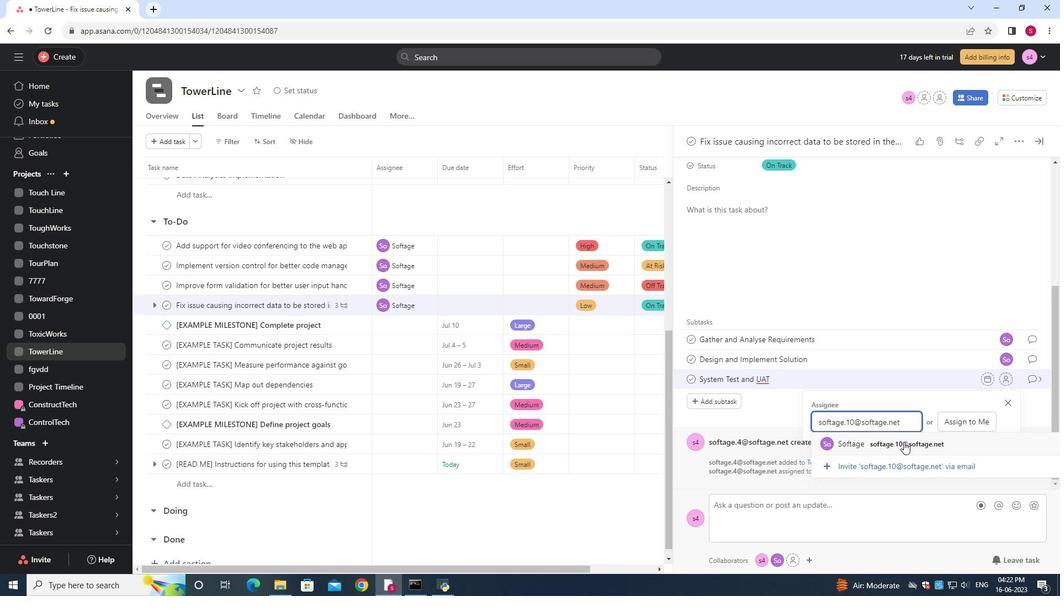 
Action: Mouse pressed left at (897, 441)
Screenshot: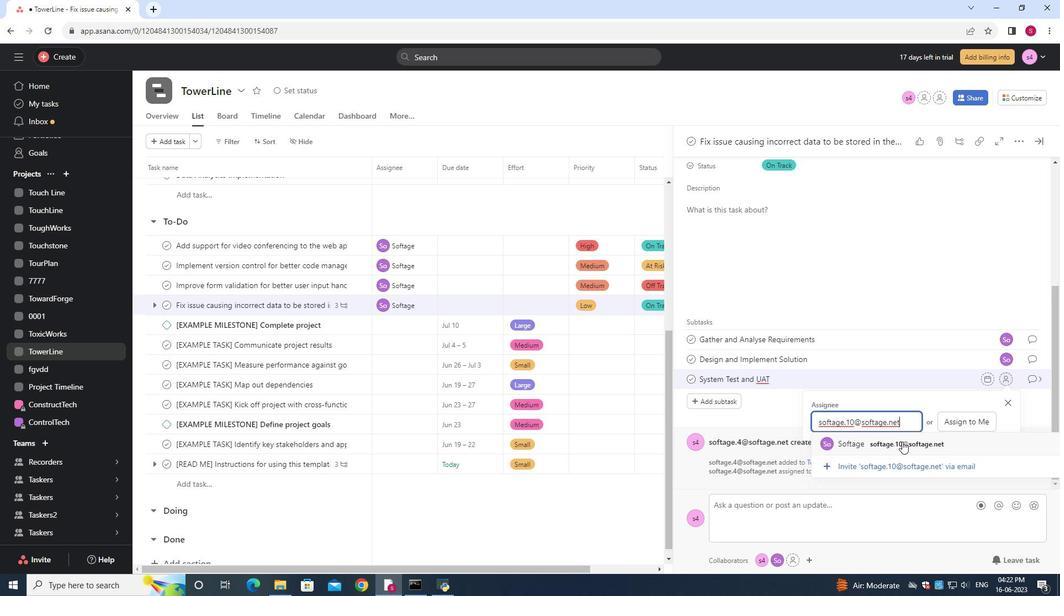
Action: Mouse moved to (1043, 376)
Screenshot: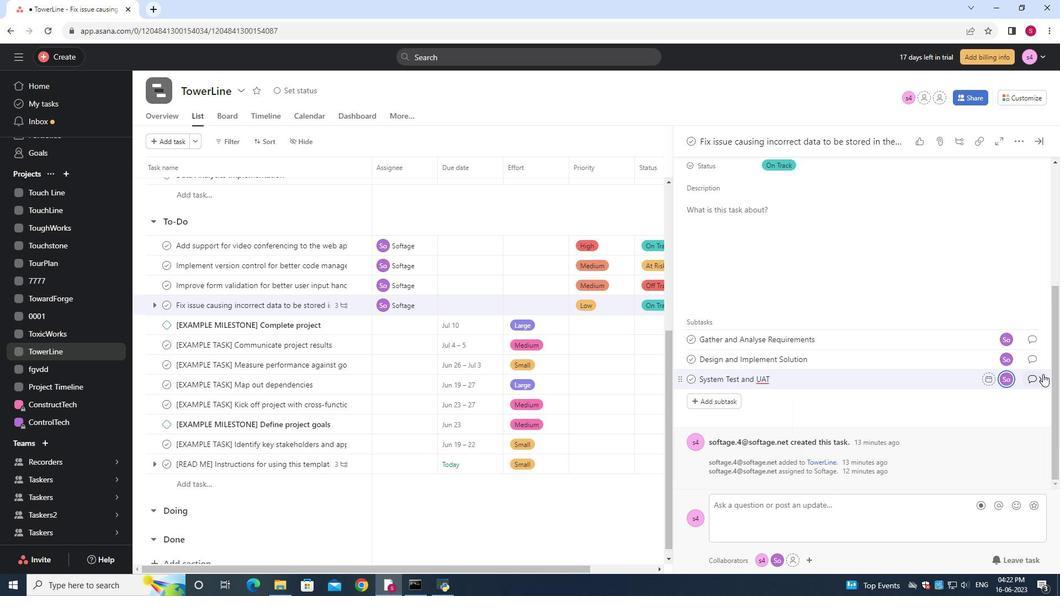
Action: Mouse pressed left at (1043, 376)
Screenshot: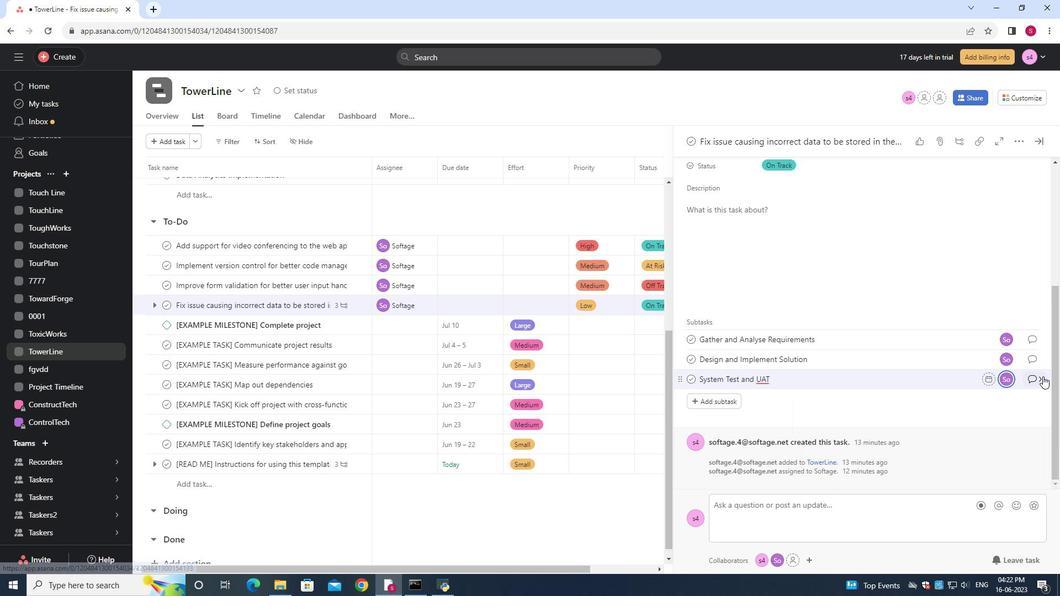 
Action: Mouse moved to (729, 299)
Screenshot: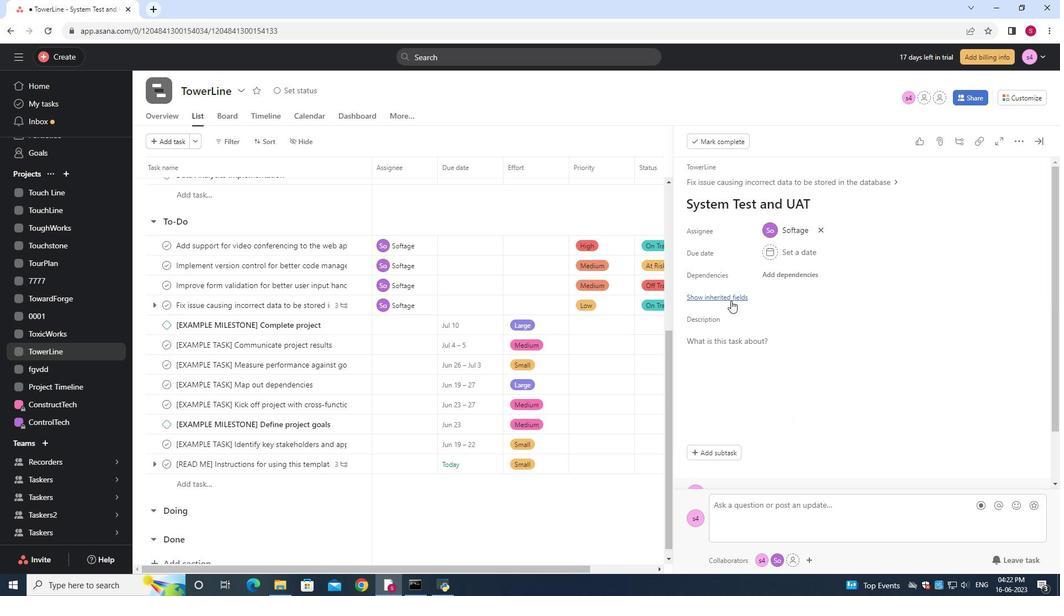 
Action: Mouse pressed left at (729, 299)
Screenshot: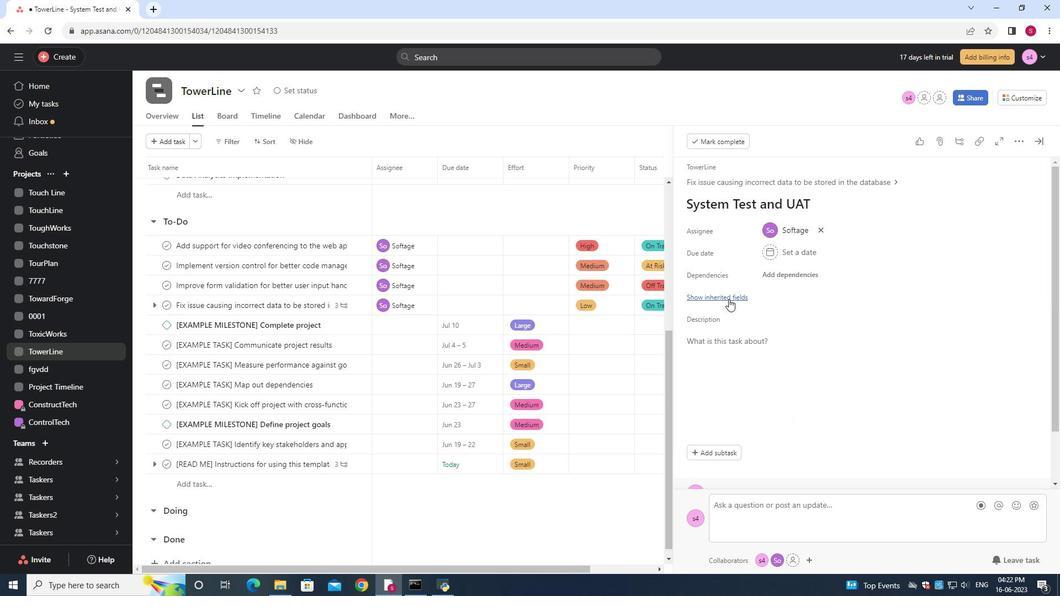 
Action: Mouse moved to (766, 363)
Screenshot: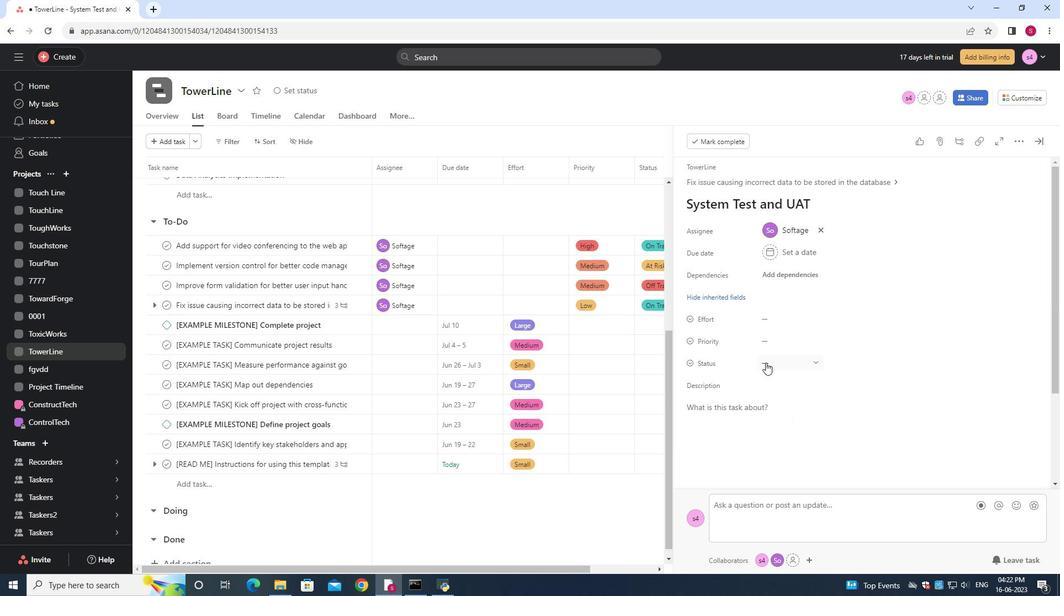 
Action: Mouse pressed left at (766, 363)
Screenshot: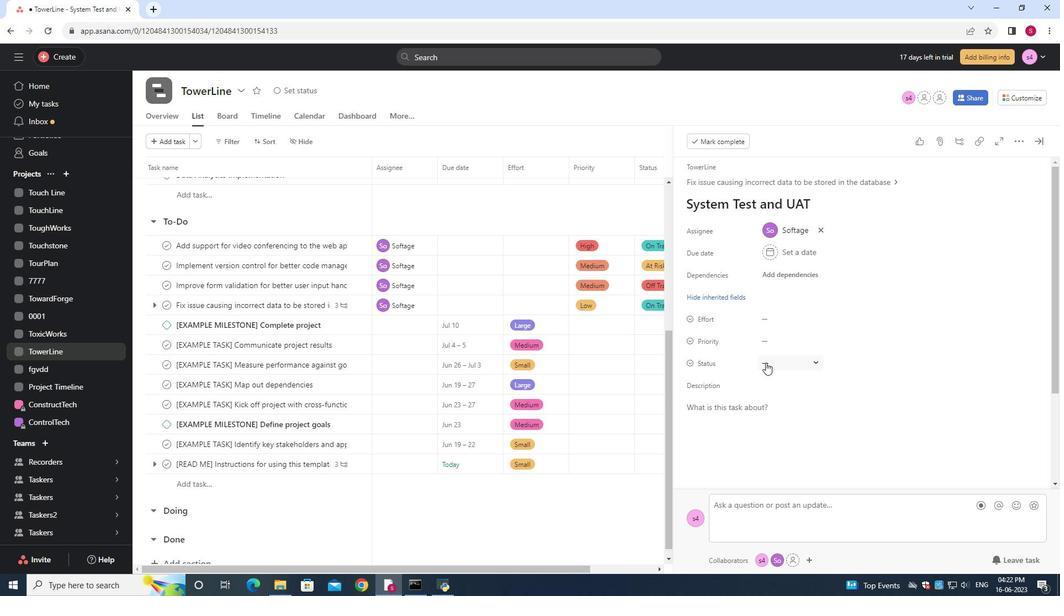 
Action: Mouse moved to (796, 405)
Screenshot: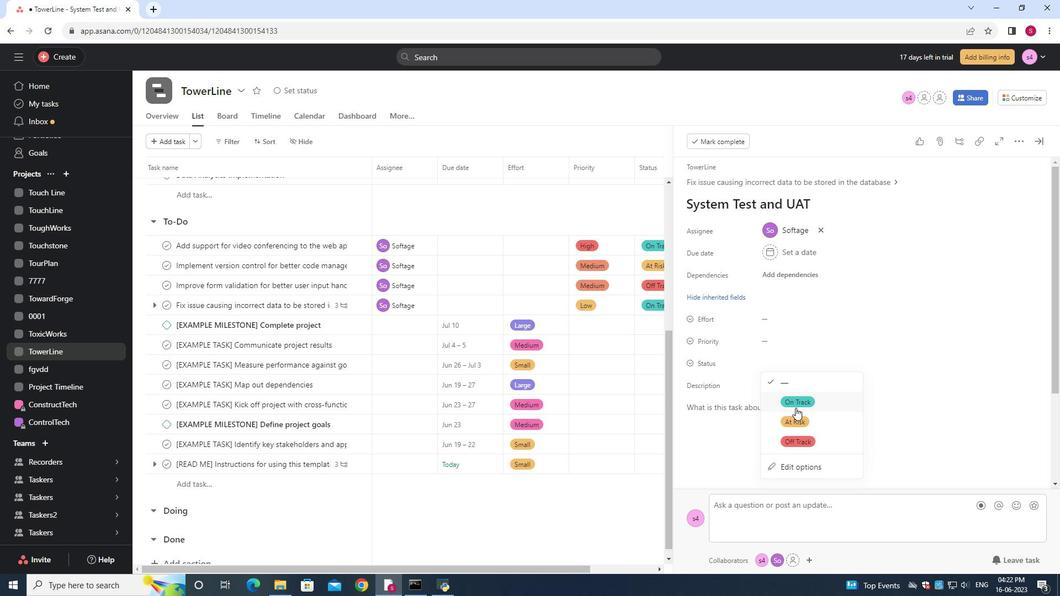 
Action: Mouse pressed left at (796, 405)
Screenshot: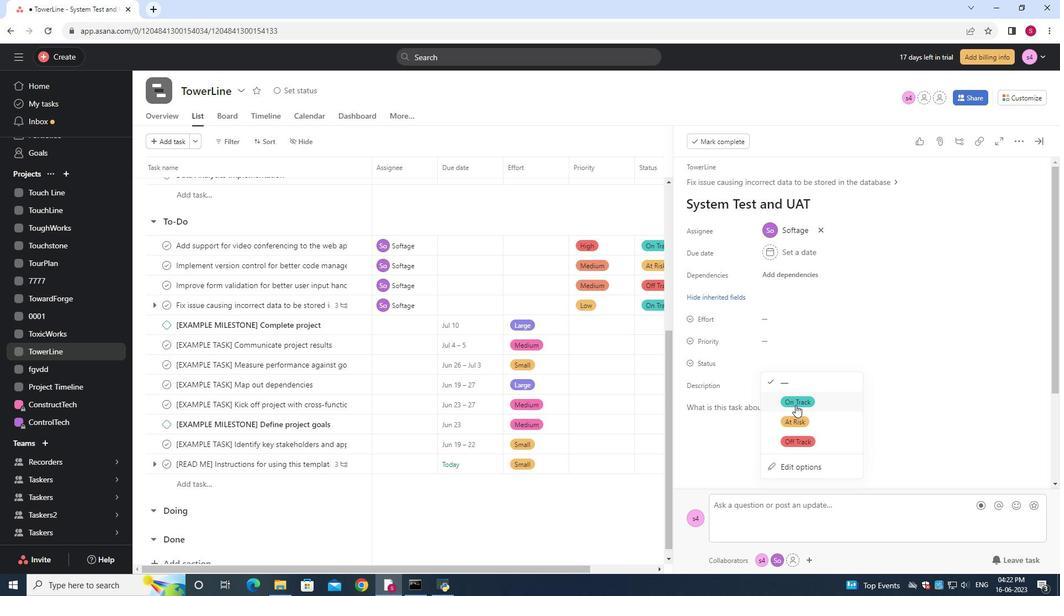 
Action: Mouse moved to (769, 341)
Screenshot: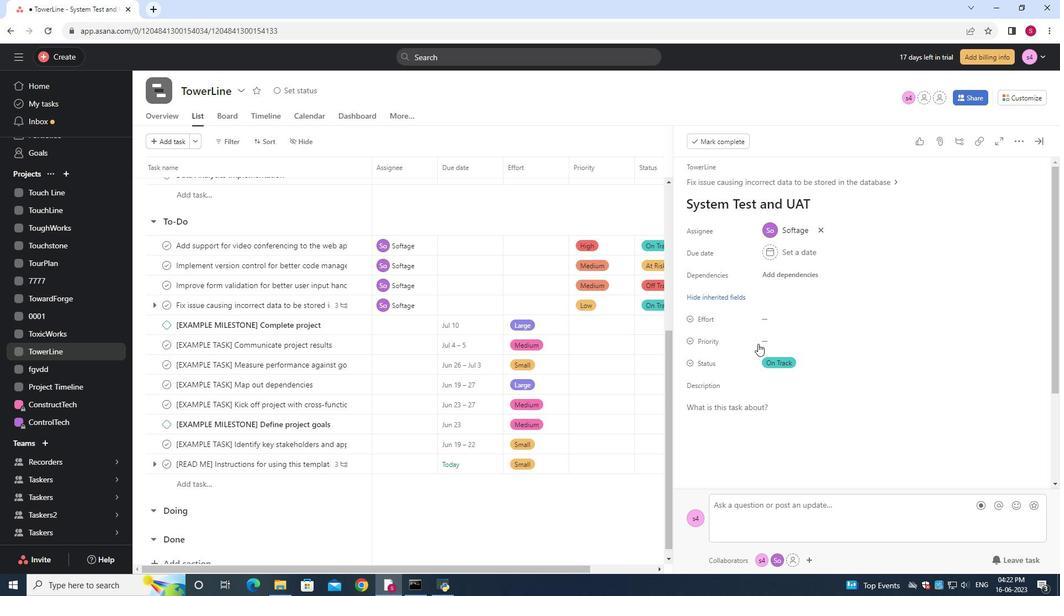 
Action: Mouse pressed left at (769, 341)
Screenshot: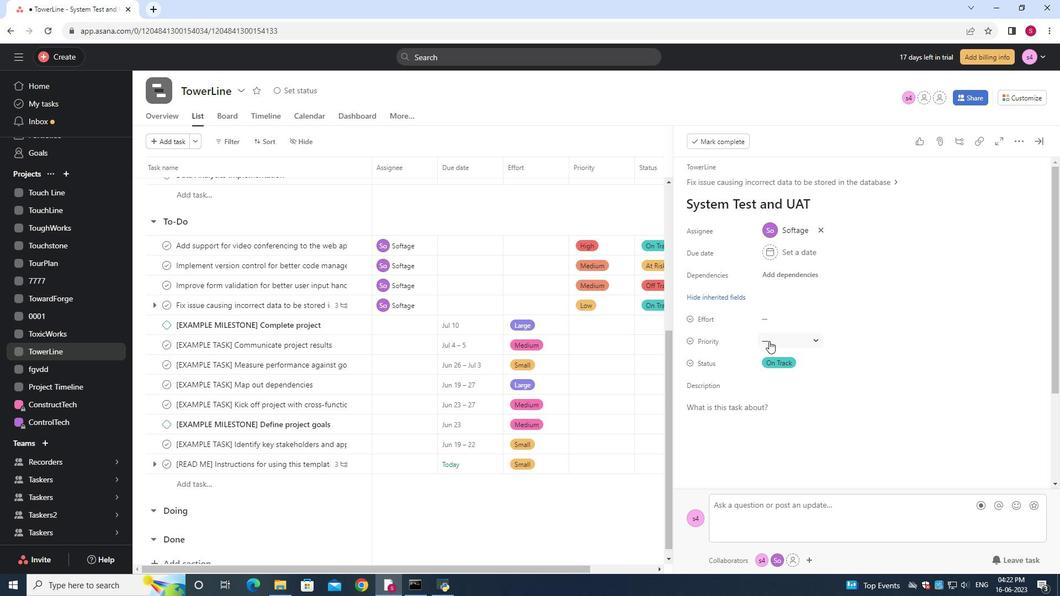 
Action: Mouse moved to (785, 416)
Screenshot: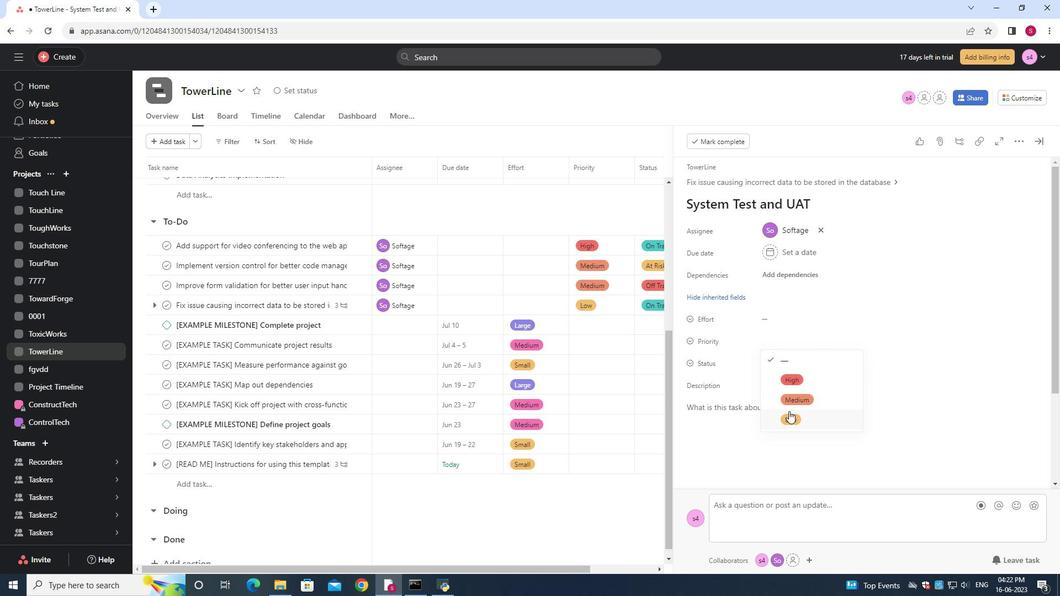 
Action: Mouse pressed left at (785, 416)
Screenshot: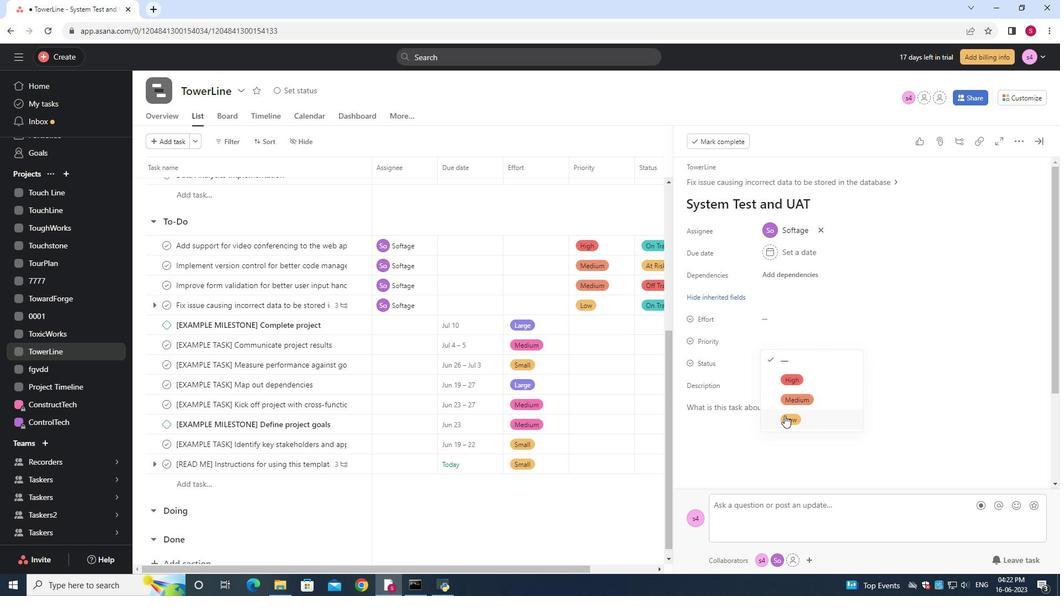 
Action: Mouse moved to (769, 331)
Screenshot: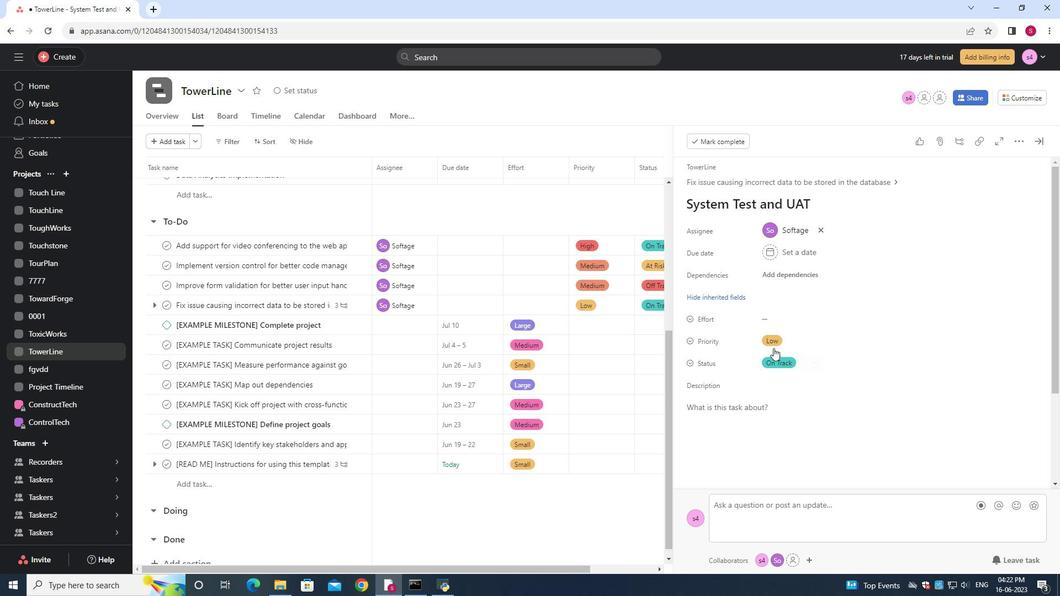 
